 Task: Find a house in Tanauan, Philippines for 2 guests, with 1 bedroom, 1 bed, 1 bathroom, a dedicated workspace, and a price range of ₹8000 to ₹16000.
Action: Mouse moved to (435, 94)
Screenshot: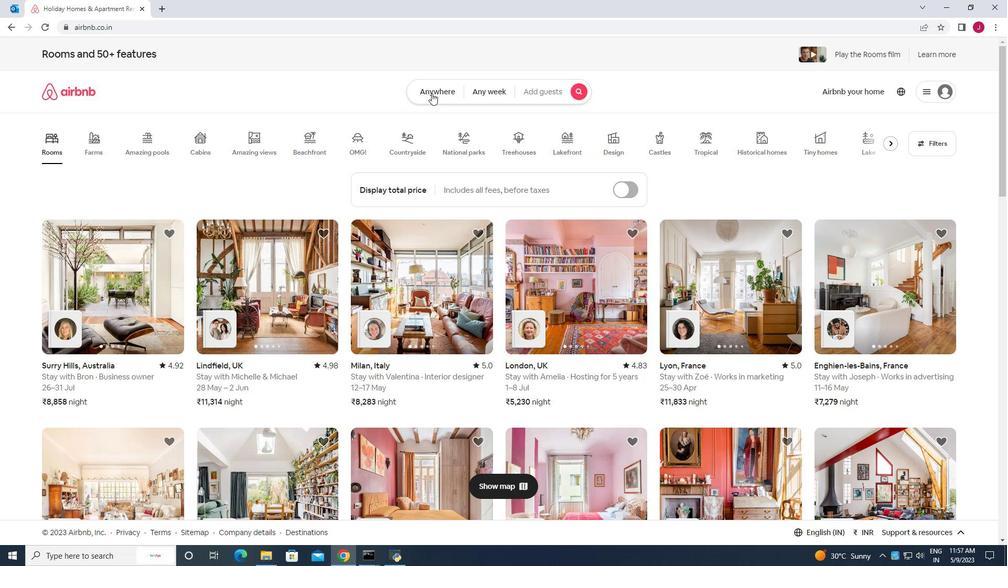 
Action: Mouse pressed left at (435, 94)
Screenshot: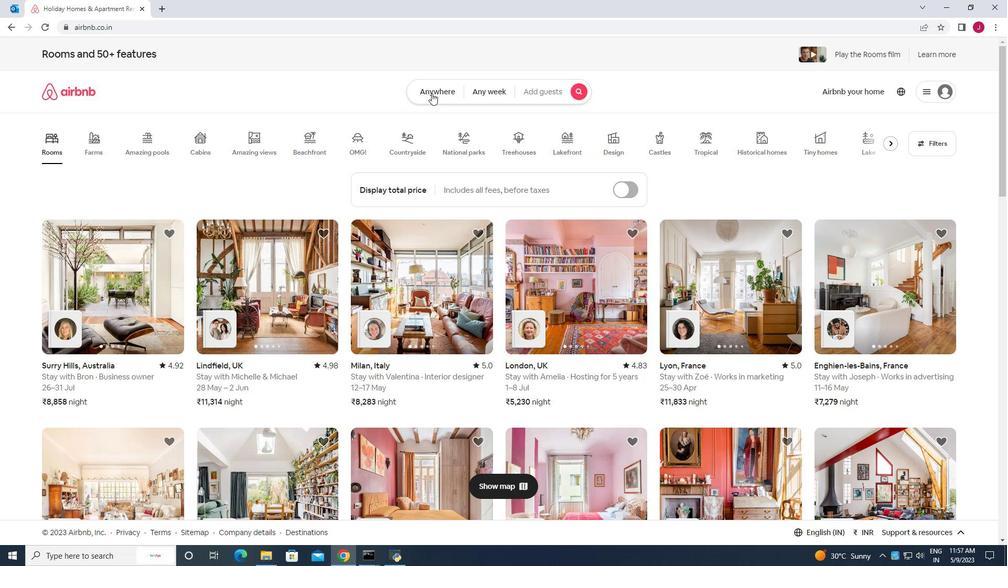 
Action: Mouse moved to (323, 136)
Screenshot: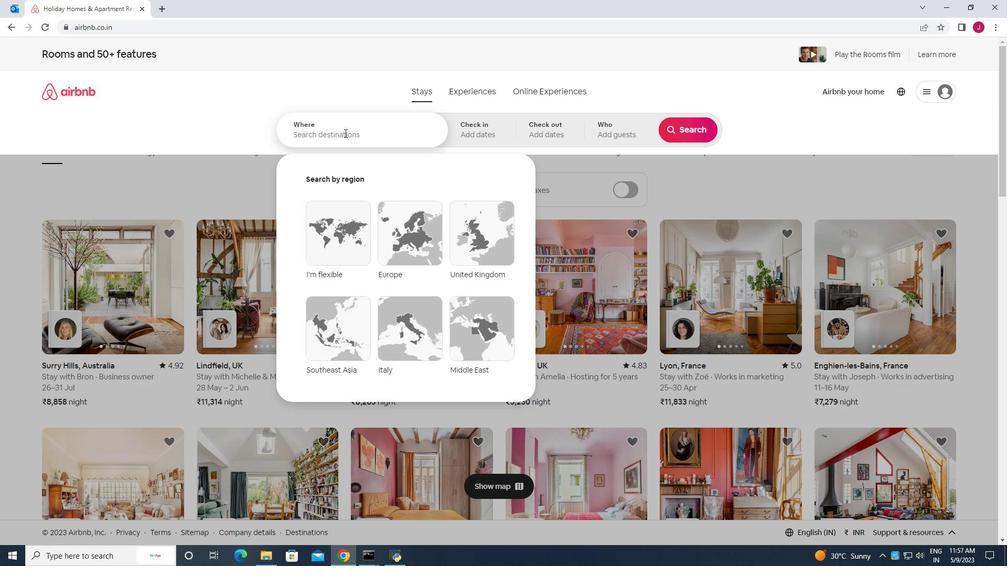 
Action: Mouse pressed left at (323, 136)
Screenshot: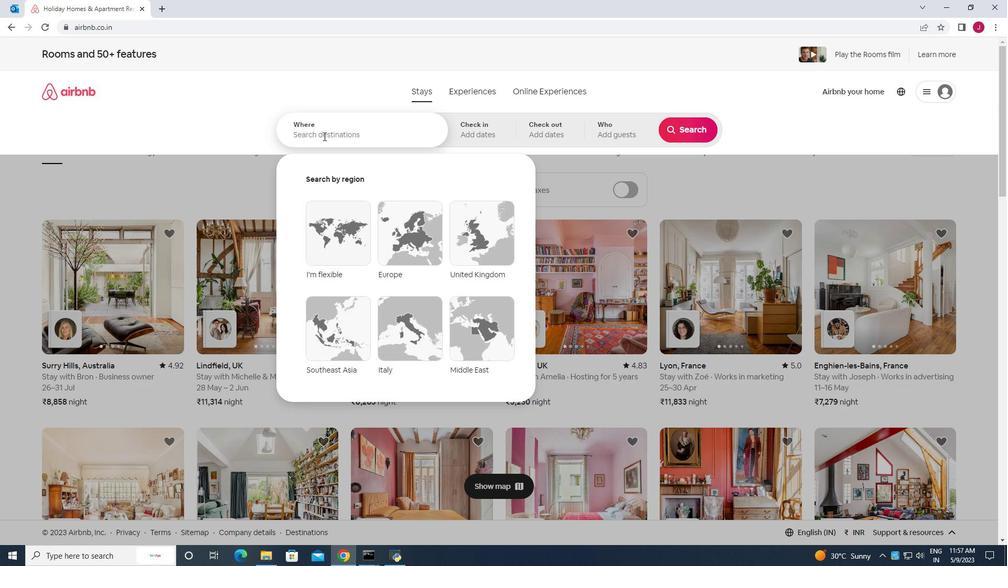 
Action: Key pressed tanauan<Key.space>philippines<Key.enter>
Screenshot: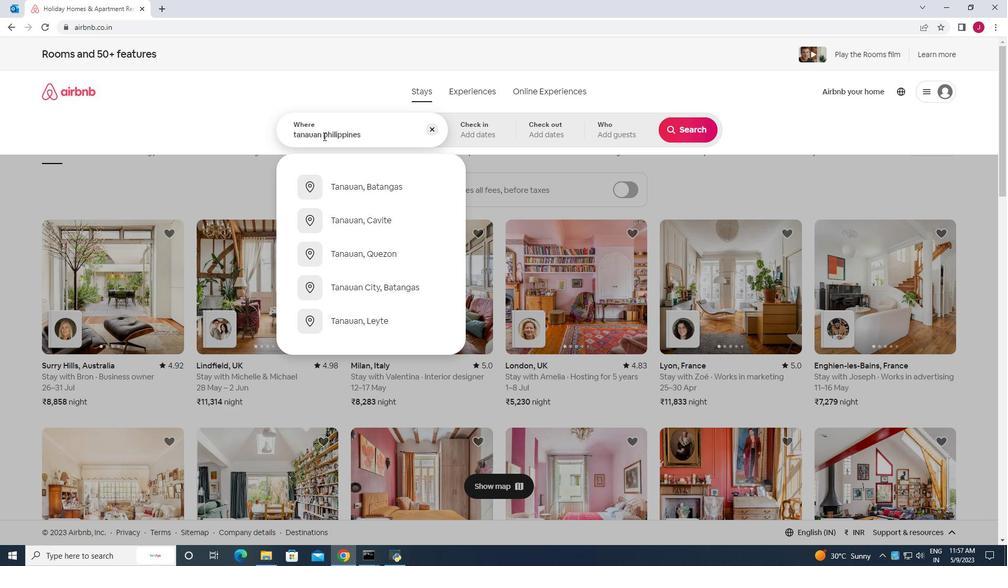 
Action: Mouse moved to (530, 282)
Screenshot: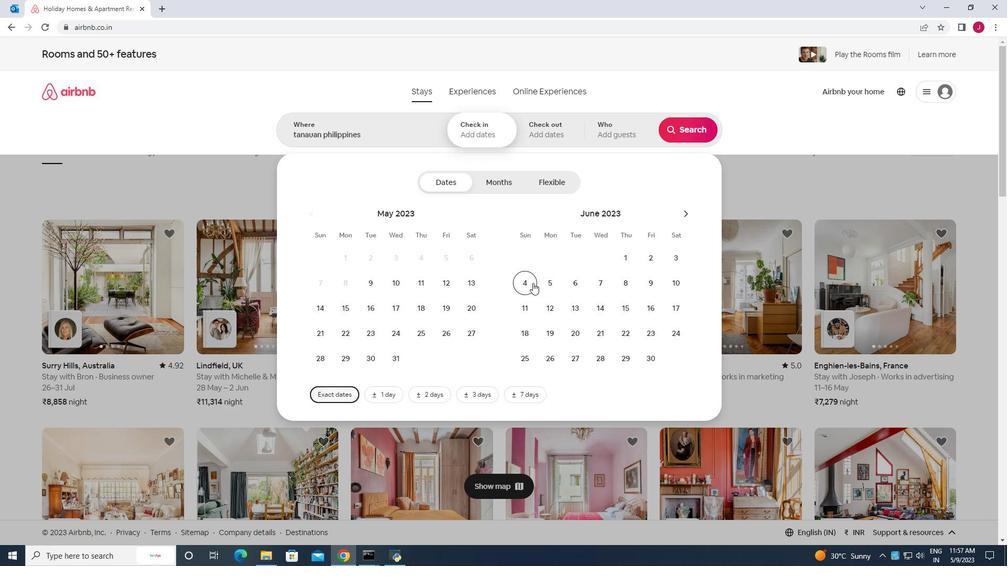 
Action: Mouse pressed left at (530, 282)
Screenshot: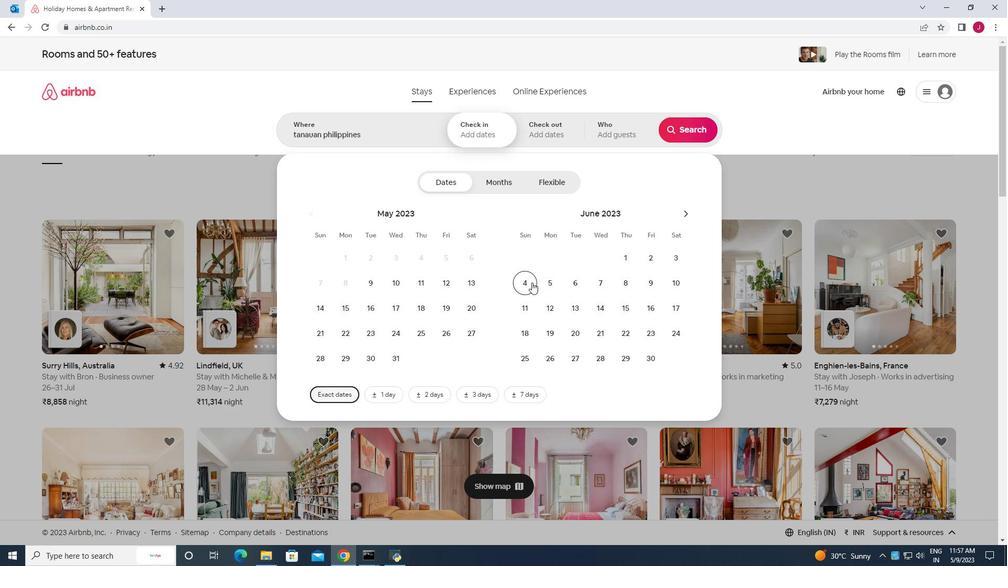 
Action: Mouse moved to (627, 284)
Screenshot: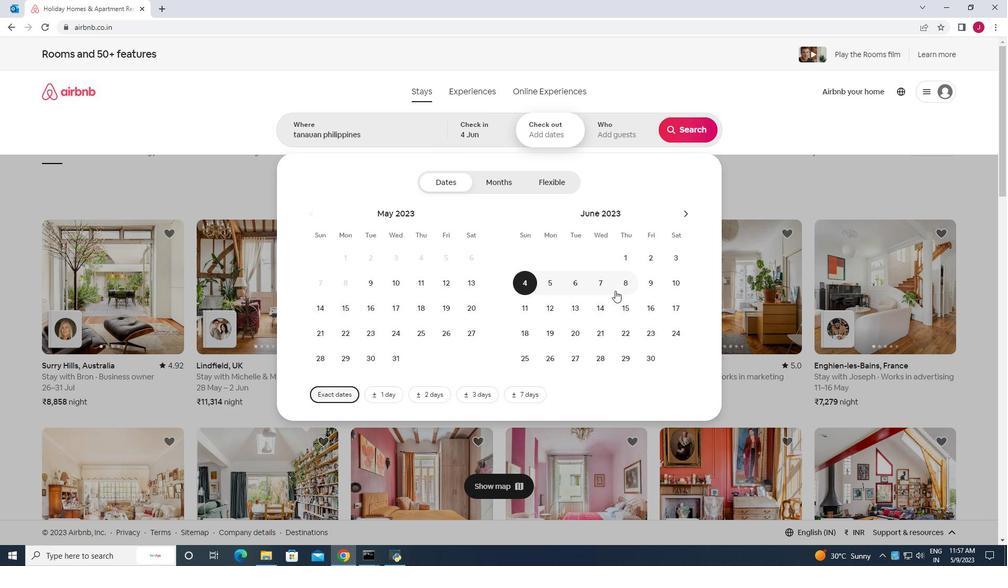 
Action: Mouse pressed left at (627, 284)
Screenshot: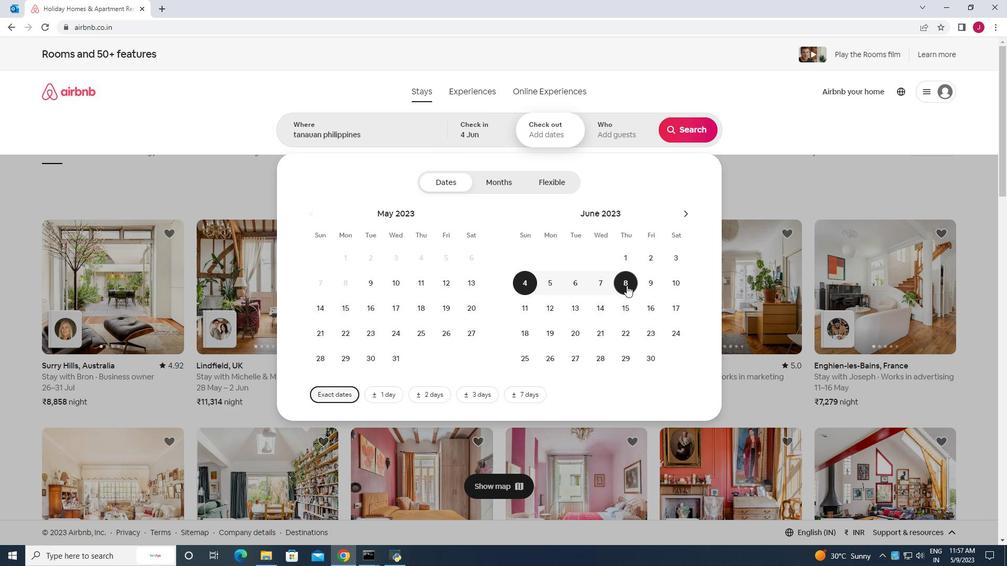 
Action: Mouse moved to (609, 136)
Screenshot: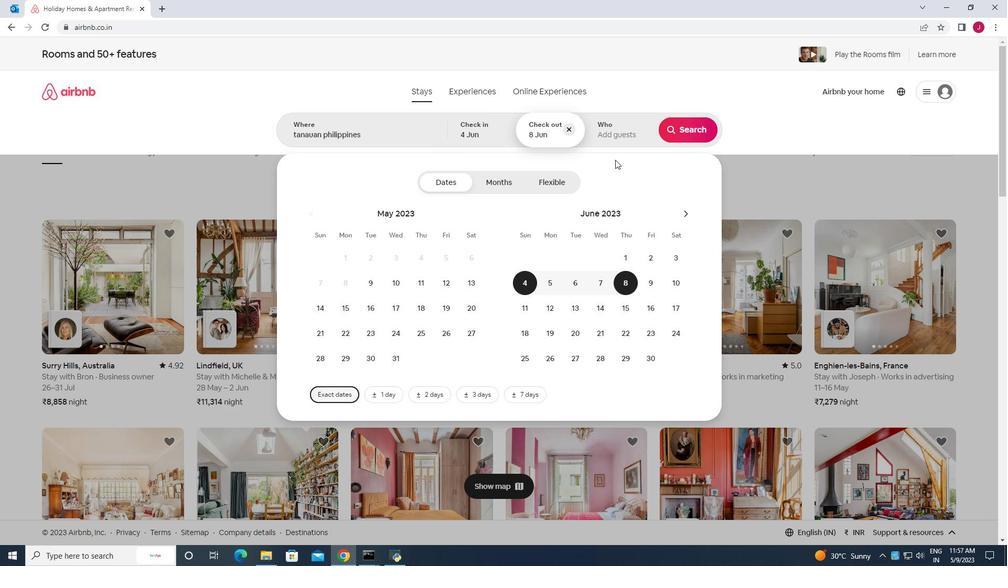 
Action: Mouse pressed left at (609, 136)
Screenshot: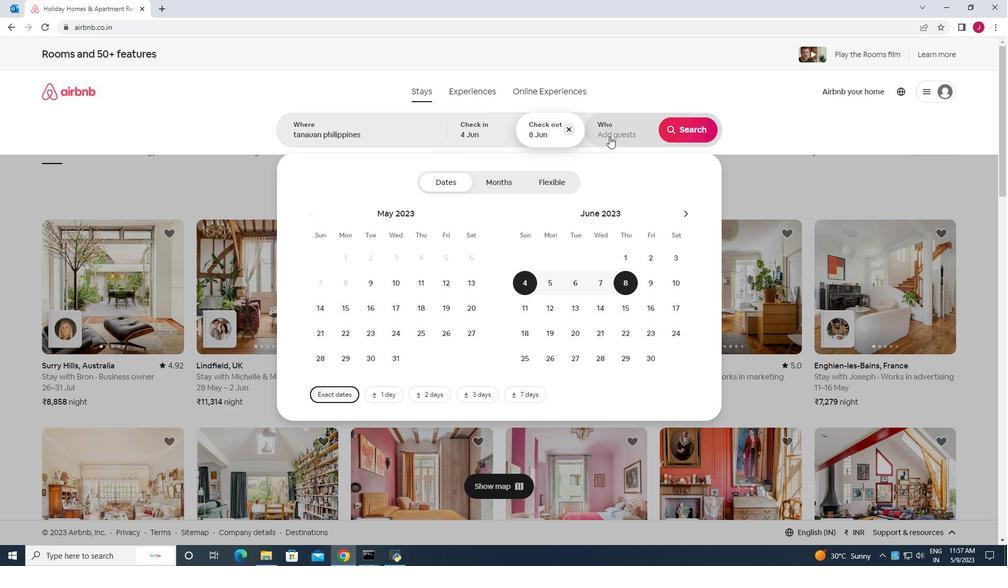 
Action: Mouse moved to (696, 184)
Screenshot: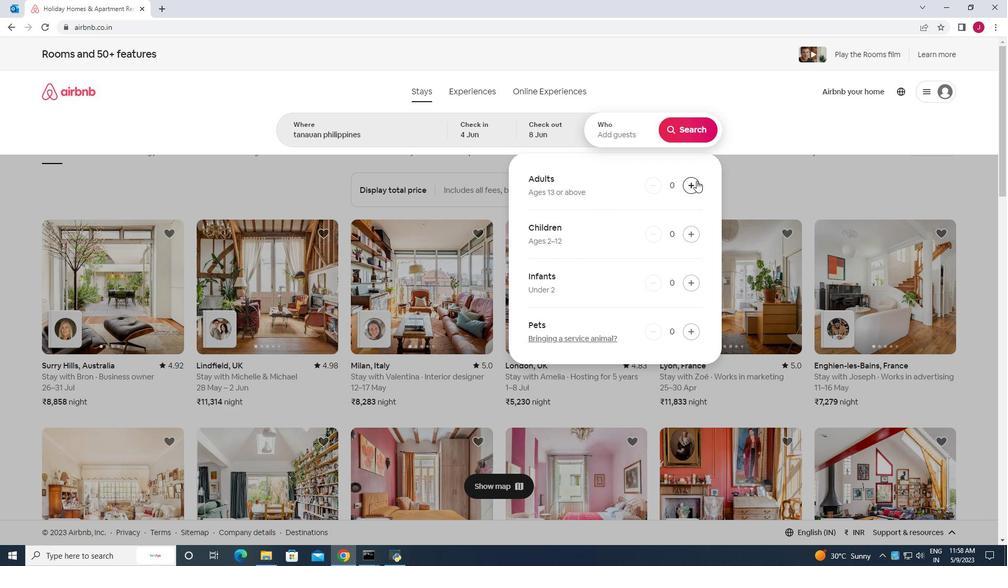 
Action: Mouse pressed left at (696, 184)
Screenshot: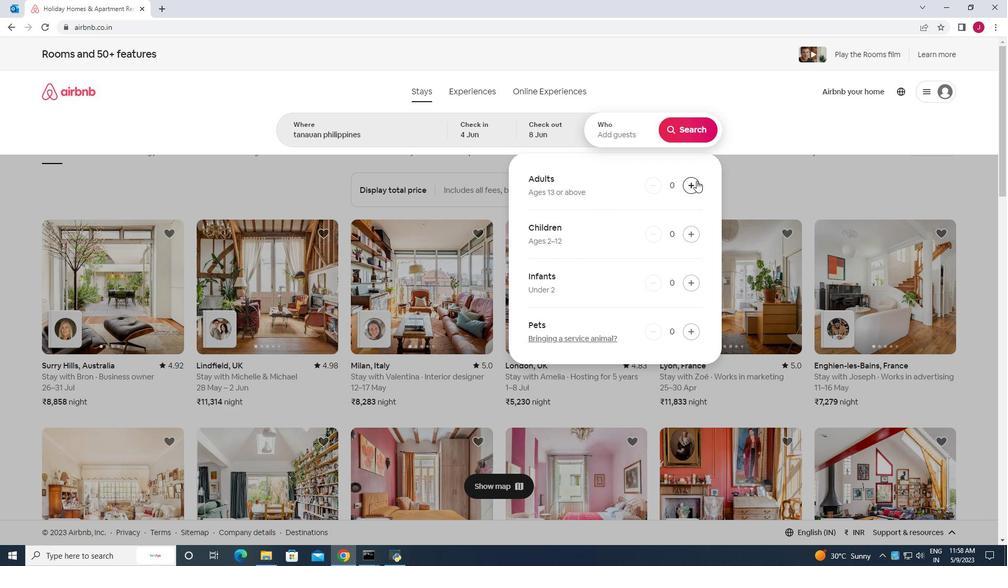 
Action: Mouse pressed left at (696, 184)
Screenshot: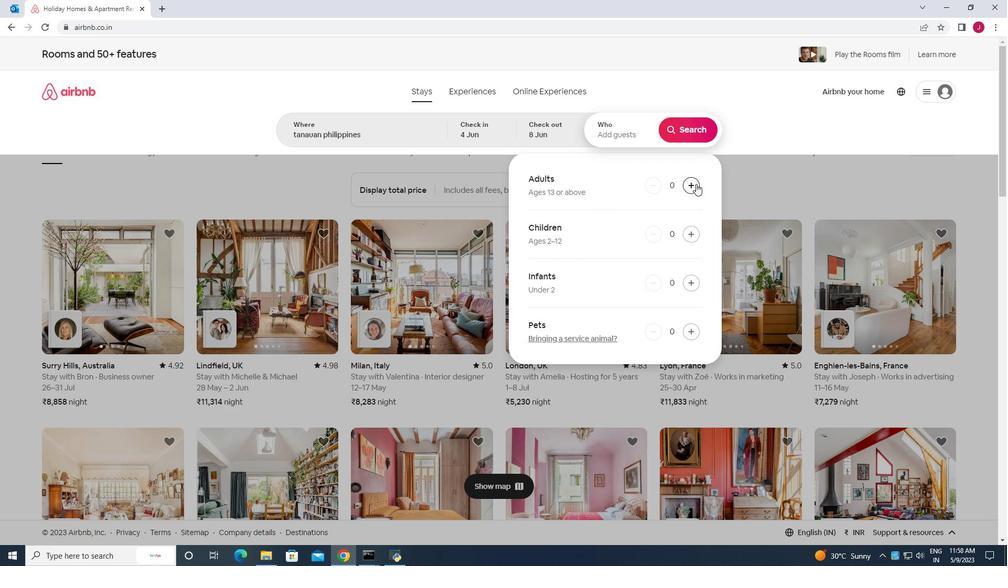 
Action: Mouse moved to (689, 132)
Screenshot: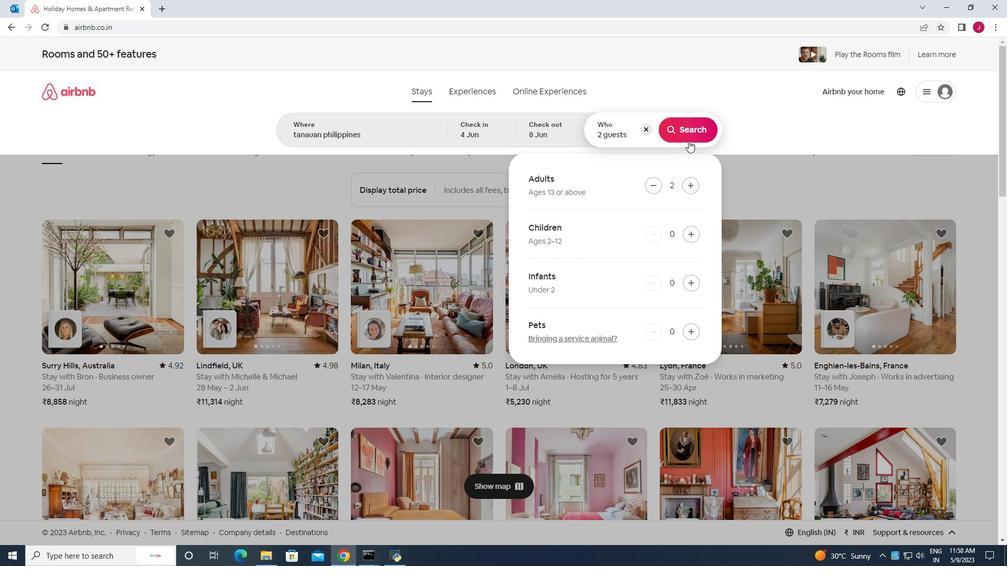 
Action: Mouse pressed left at (689, 132)
Screenshot: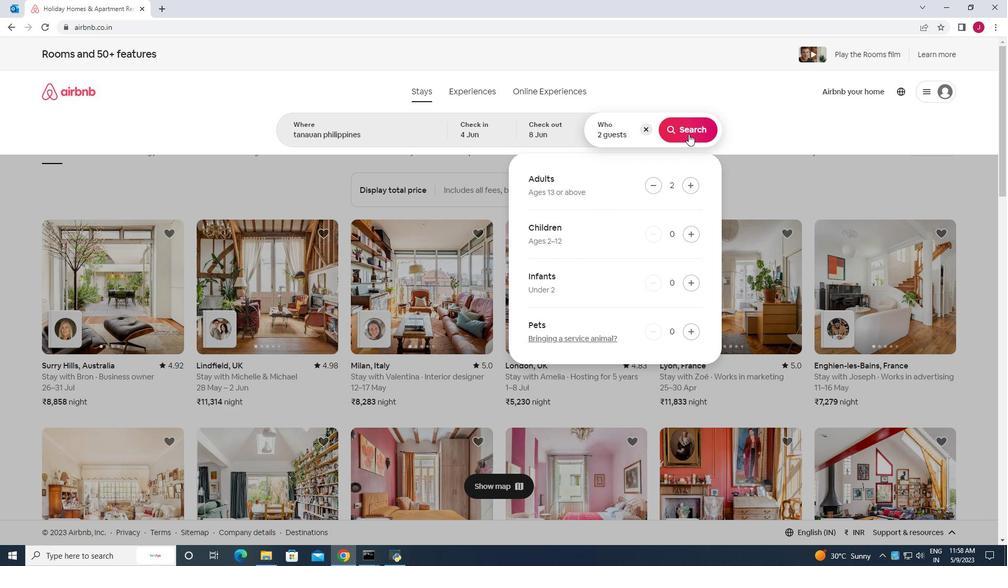 
Action: Mouse moved to (967, 99)
Screenshot: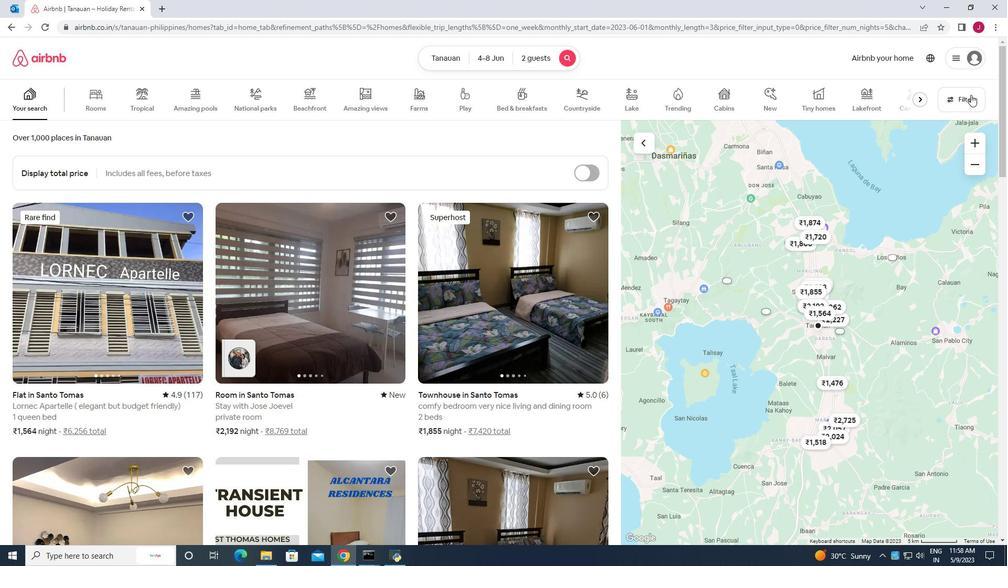 
Action: Mouse pressed left at (967, 99)
Screenshot: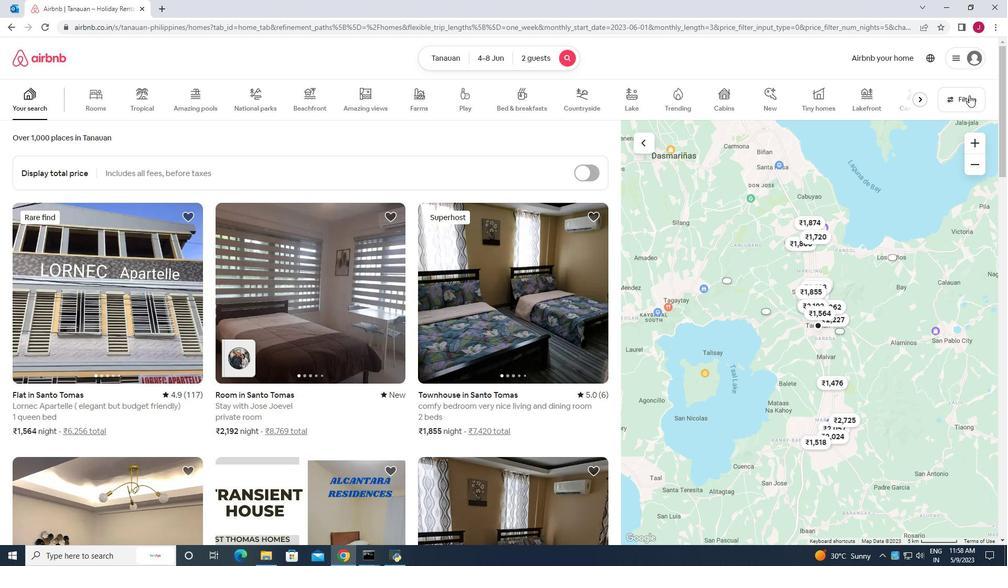 
Action: Mouse moved to (368, 359)
Screenshot: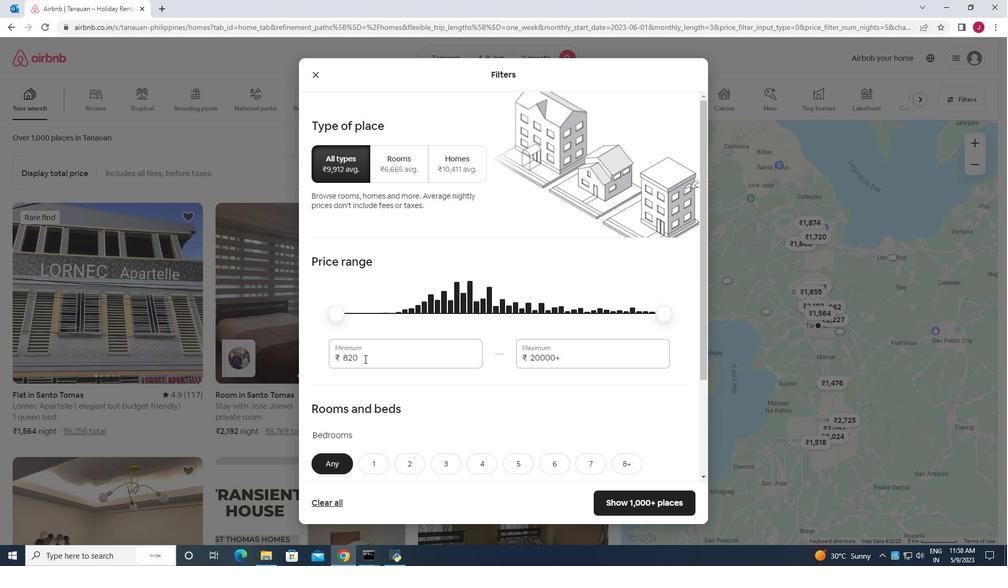 
Action: Mouse pressed left at (368, 359)
Screenshot: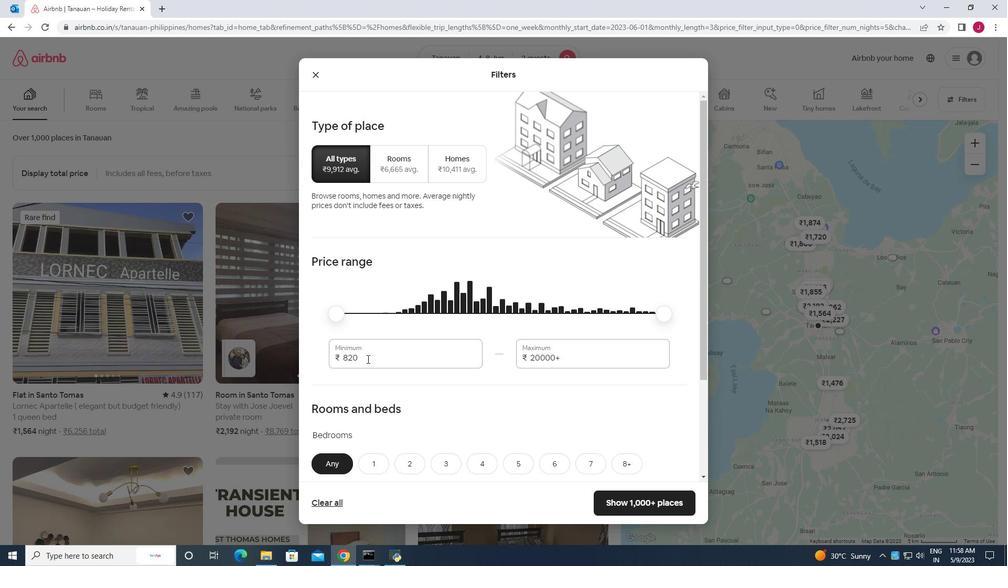 
Action: Mouse moved to (369, 359)
Screenshot: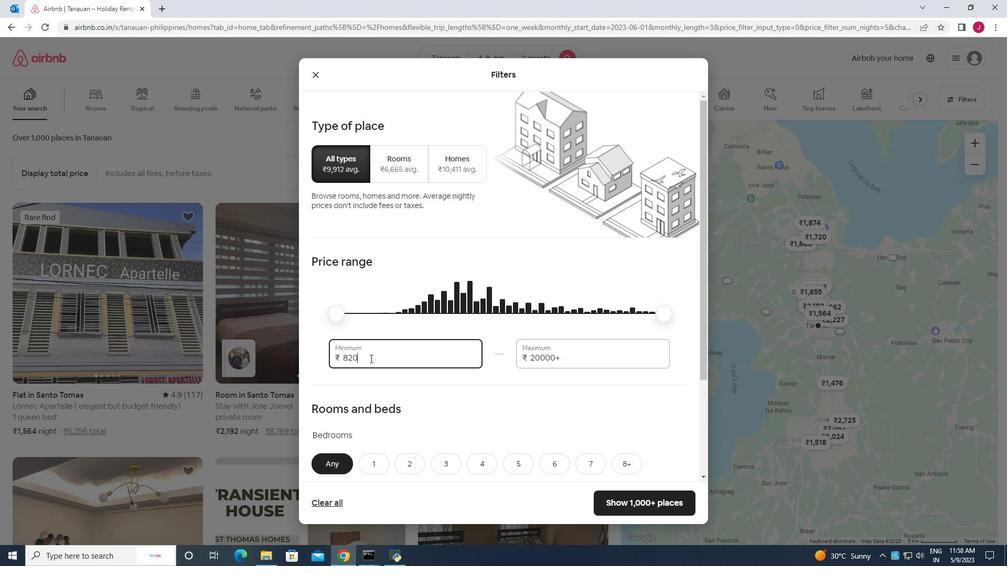 
Action: Key pressed <Key.backspace><Key.backspace>0000<Key.backspace>
Screenshot: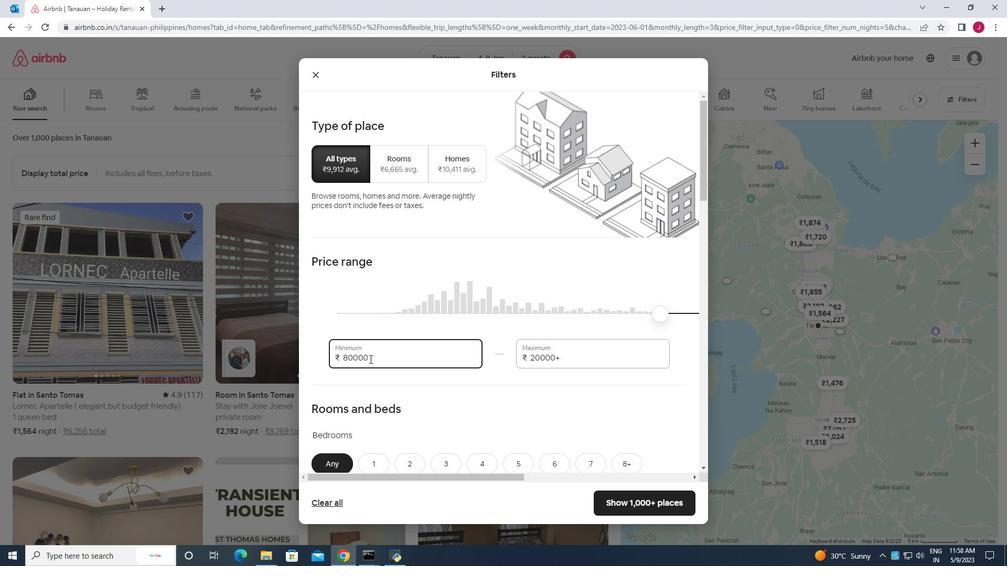 
Action: Mouse moved to (573, 357)
Screenshot: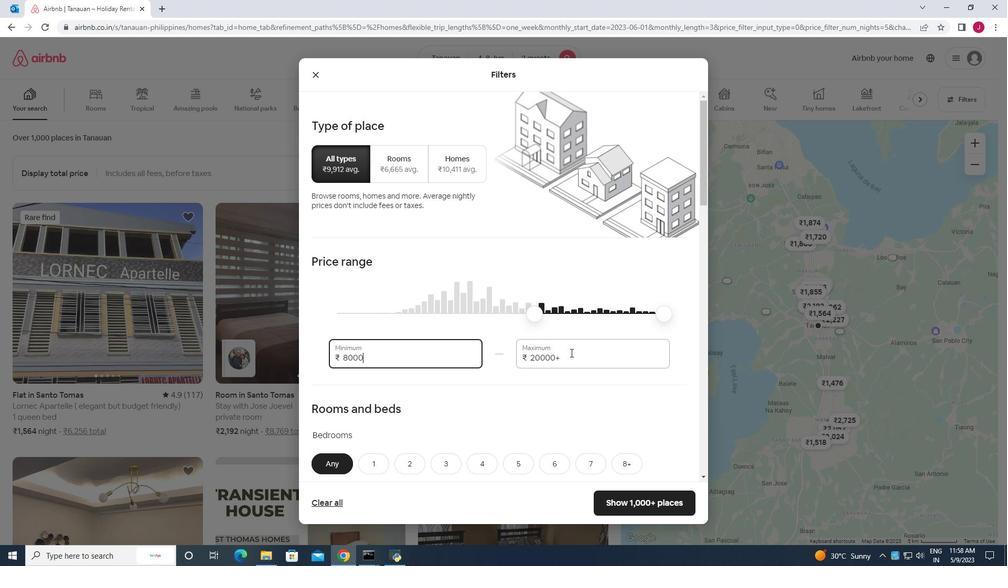 
Action: Mouse pressed left at (573, 357)
Screenshot: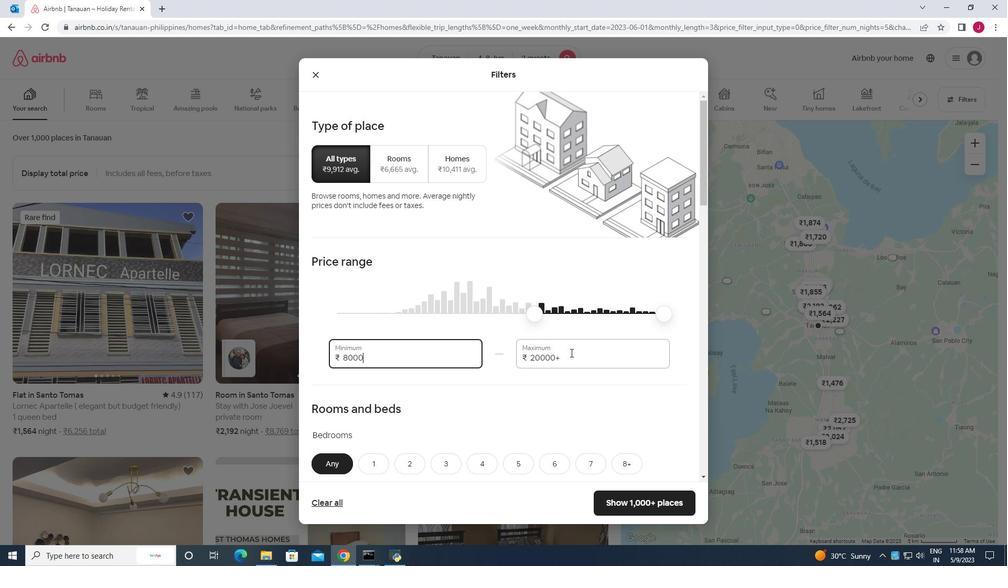 
Action: Mouse moved to (574, 358)
Screenshot: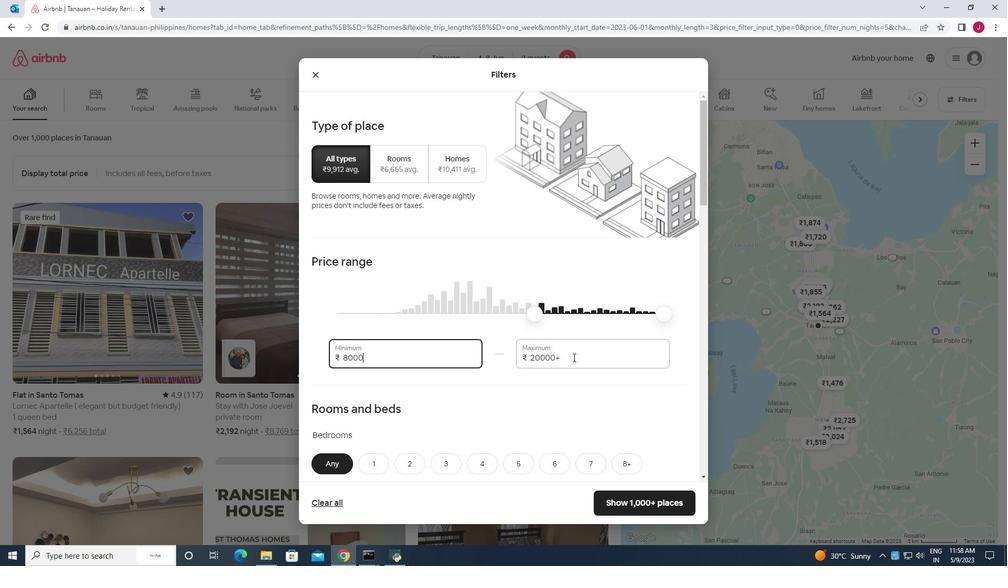 
Action: Key pressed <Key.backspace><Key.backspace><Key.backspace><Key.backspace><Key.backspace><Key.backspace><Key.backspace><Key.backspace><Key.backspace><Key.backspace><Key.backspace><Key.backspace><Key.backspace><Key.backspace><Key.backspace><Key.backspace><Key.backspace><Key.backspace><Key.backspace><Key.backspace><Key.backspace>16000
Screenshot: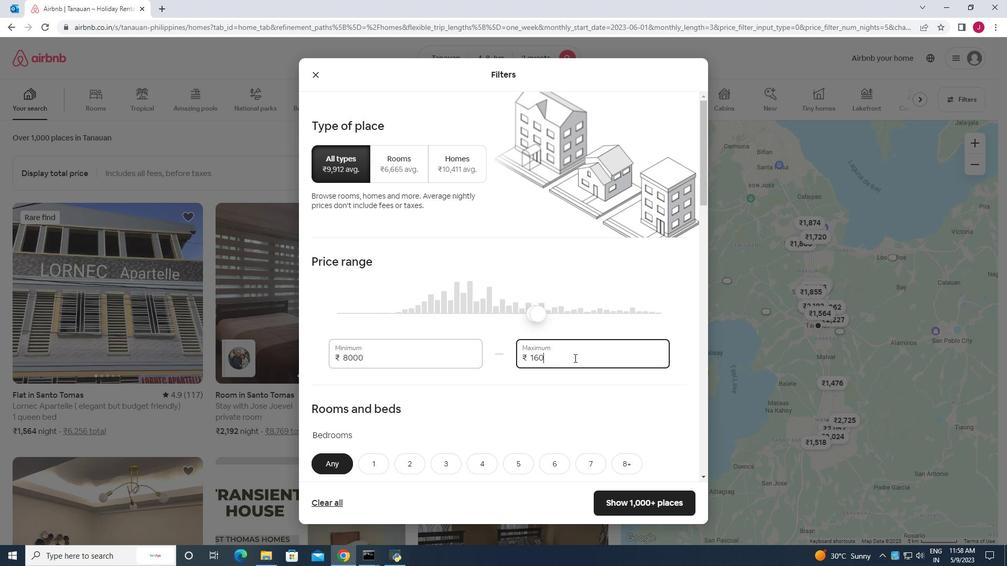 
Action: Mouse moved to (515, 414)
Screenshot: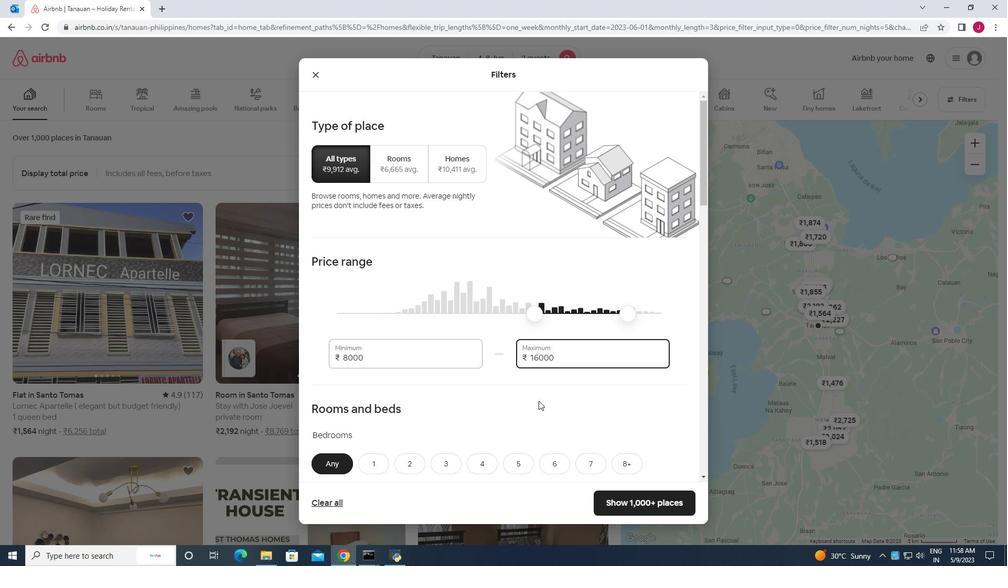 
Action: Mouse scrolled (515, 413) with delta (0, 0)
Screenshot: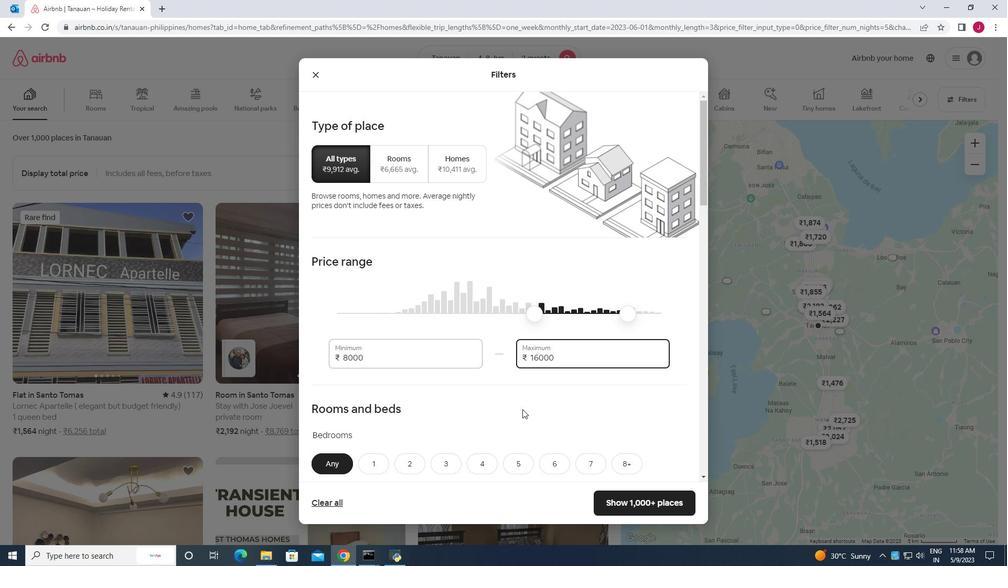 
Action: Mouse moved to (514, 414)
Screenshot: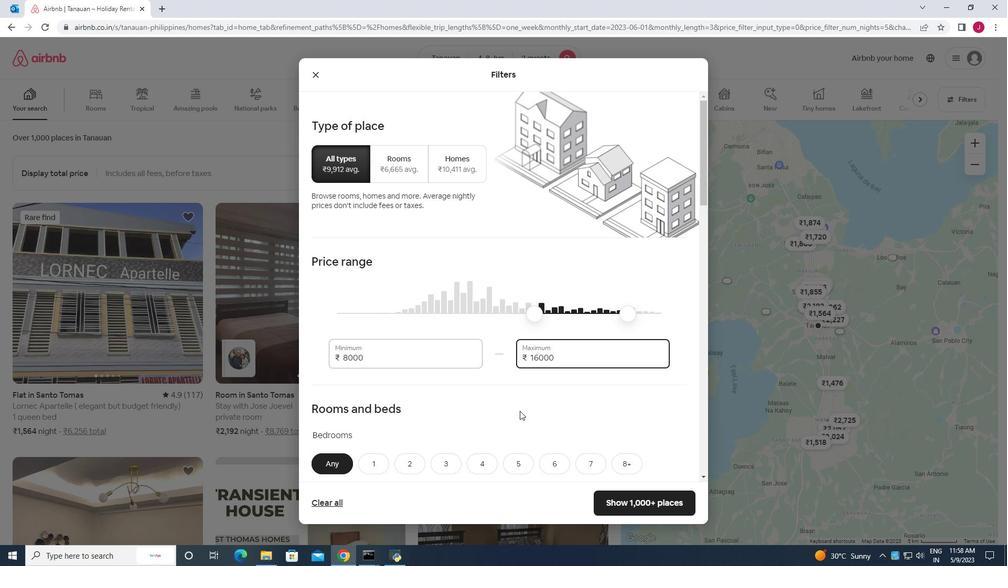 
Action: Mouse scrolled (514, 413) with delta (0, 0)
Screenshot: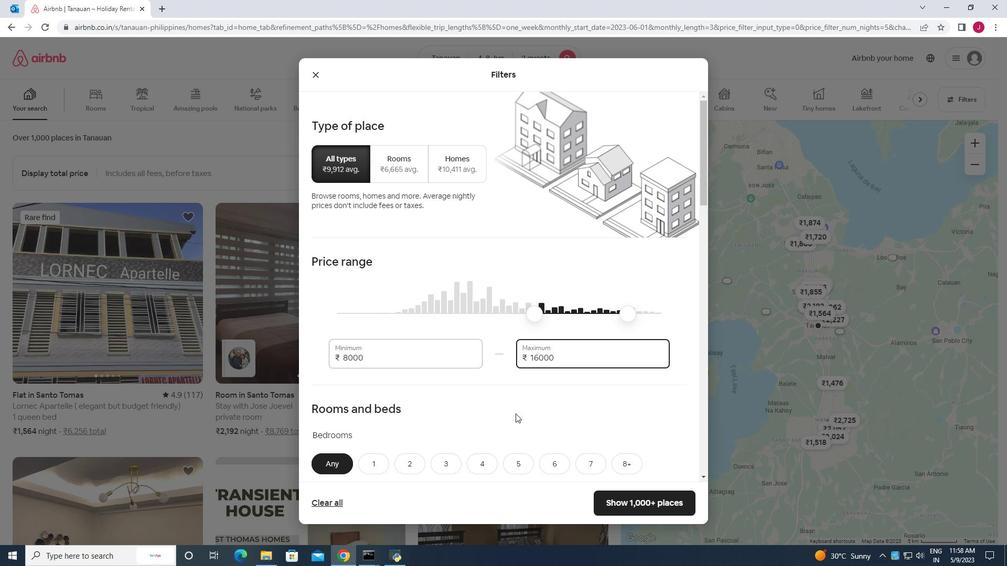 
Action: Mouse moved to (514, 413)
Screenshot: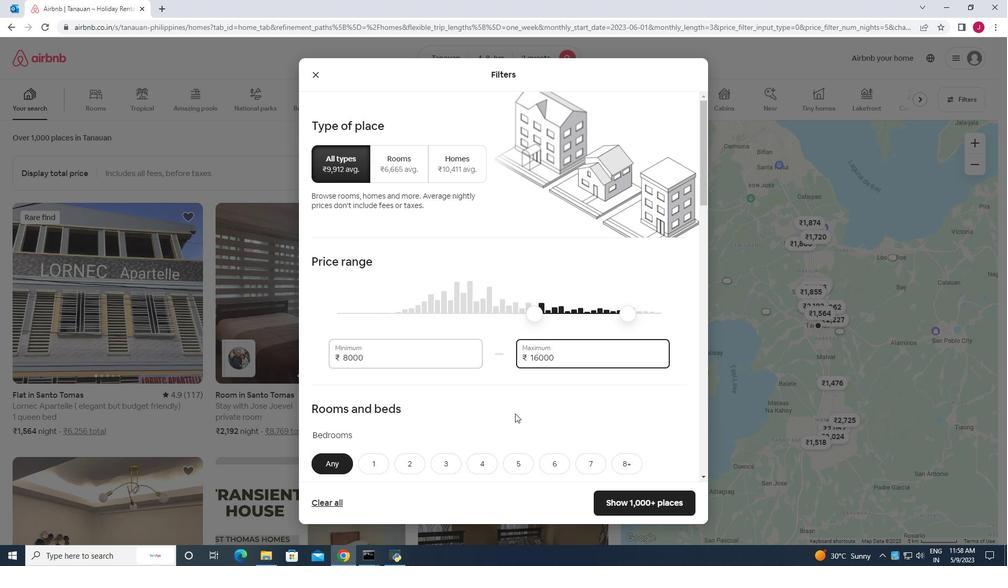 
Action: Mouse scrolled (514, 413) with delta (0, 0)
Screenshot: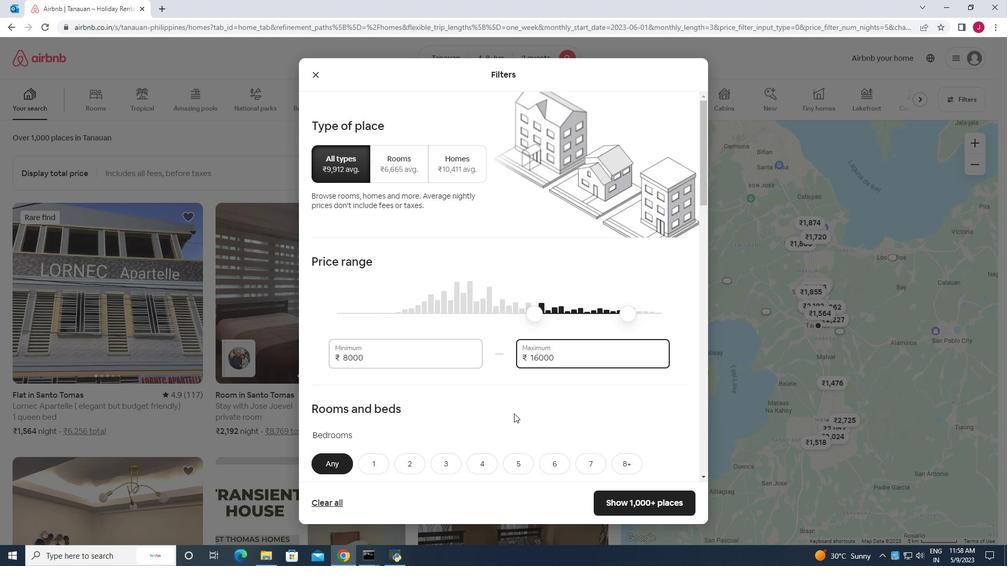 
Action: Mouse moved to (377, 308)
Screenshot: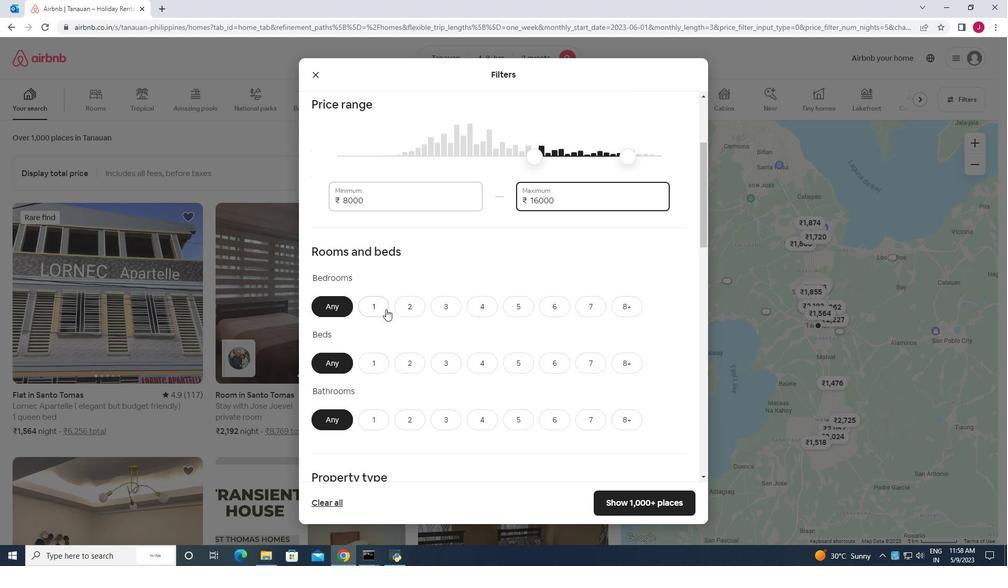 
Action: Mouse pressed left at (377, 308)
Screenshot: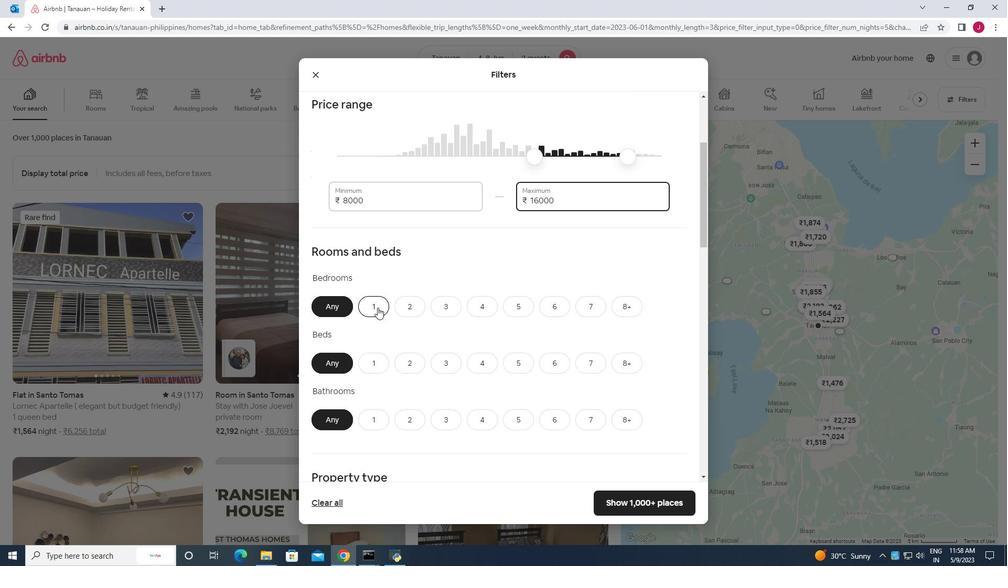 
Action: Mouse moved to (375, 364)
Screenshot: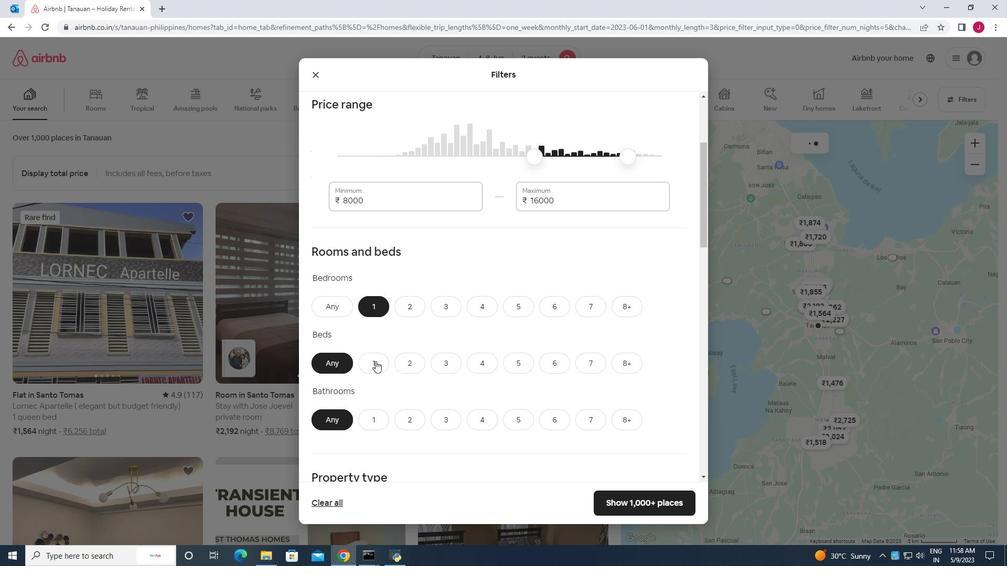 
Action: Mouse pressed left at (375, 364)
Screenshot: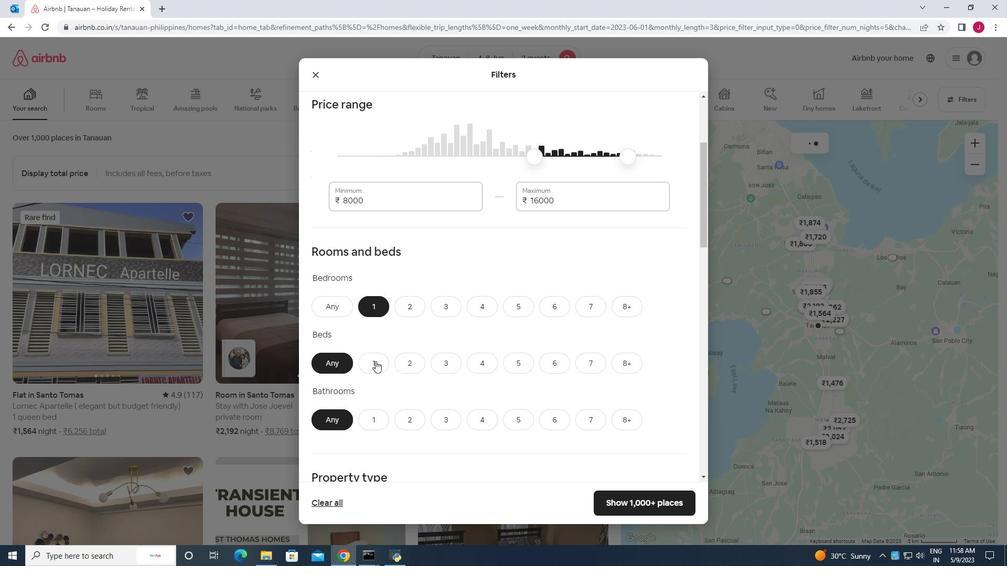 
Action: Mouse moved to (375, 417)
Screenshot: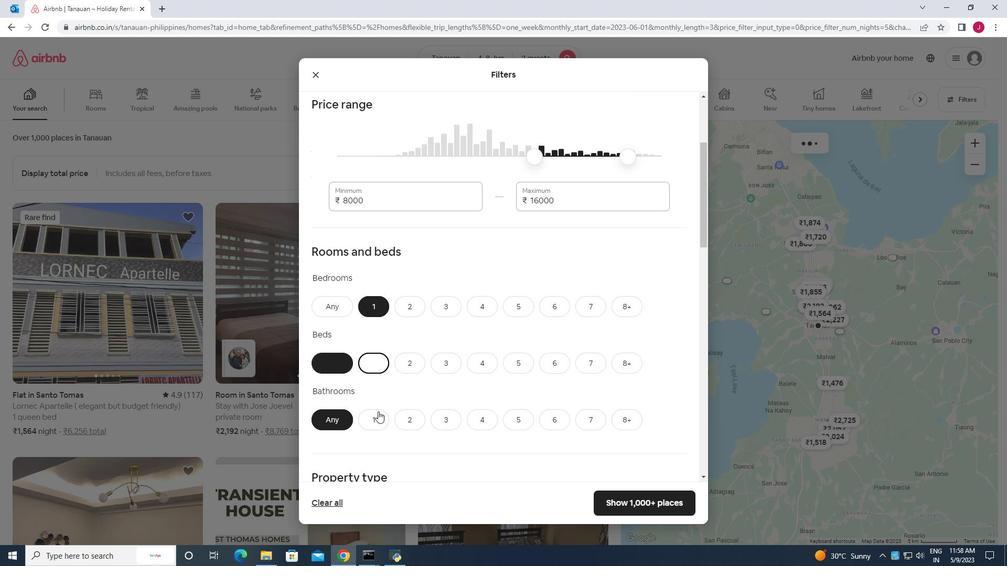 
Action: Mouse pressed left at (375, 417)
Screenshot: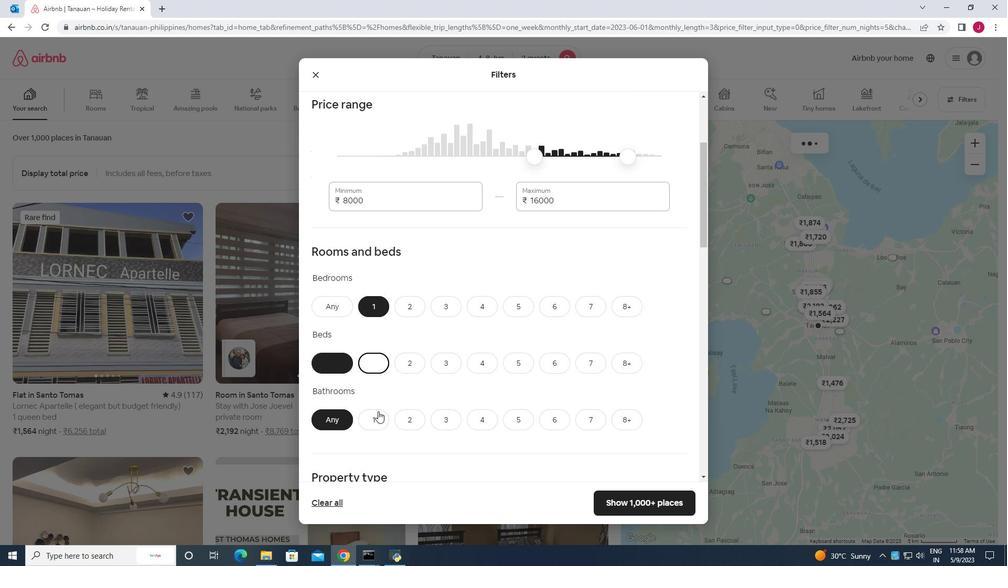 
Action: Mouse moved to (408, 389)
Screenshot: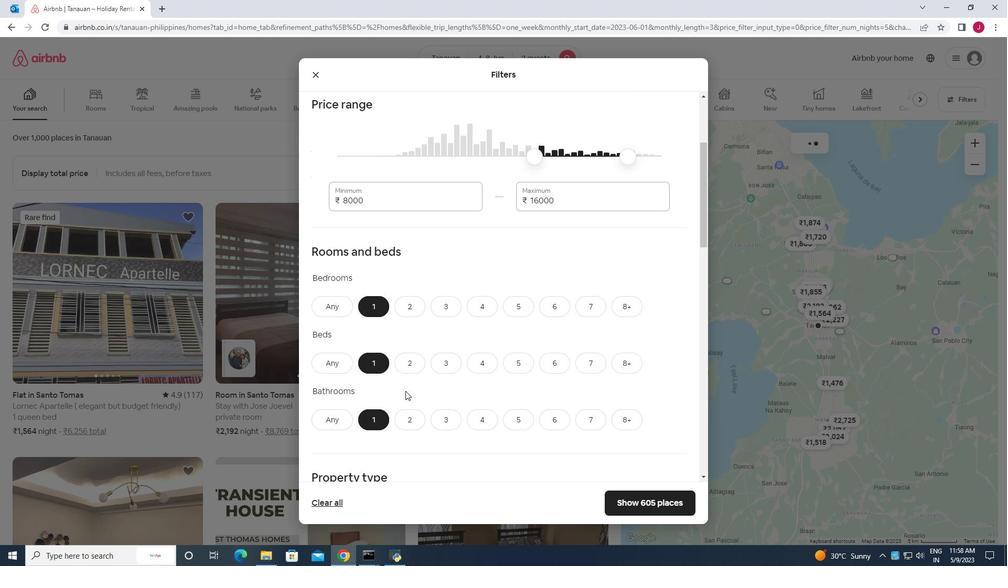
Action: Mouse scrolled (408, 390) with delta (0, 0)
Screenshot: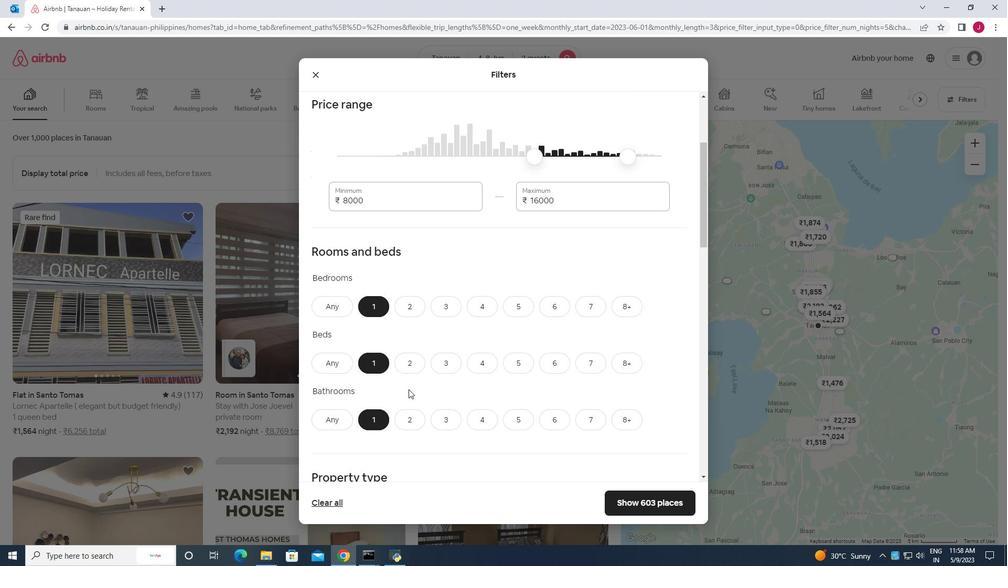 
Action: Mouse scrolled (408, 389) with delta (0, 0)
Screenshot: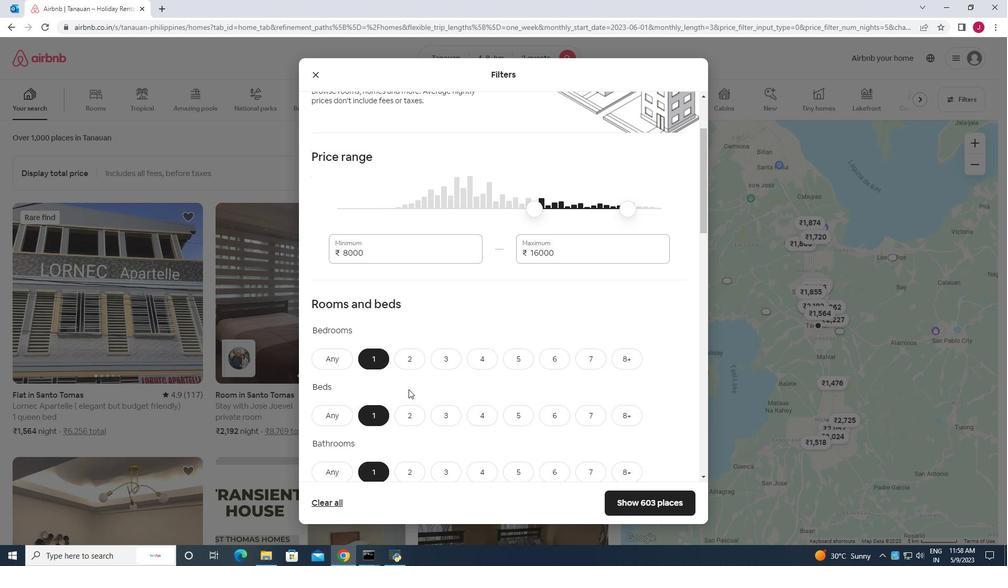 
Action: Mouse moved to (420, 386)
Screenshot: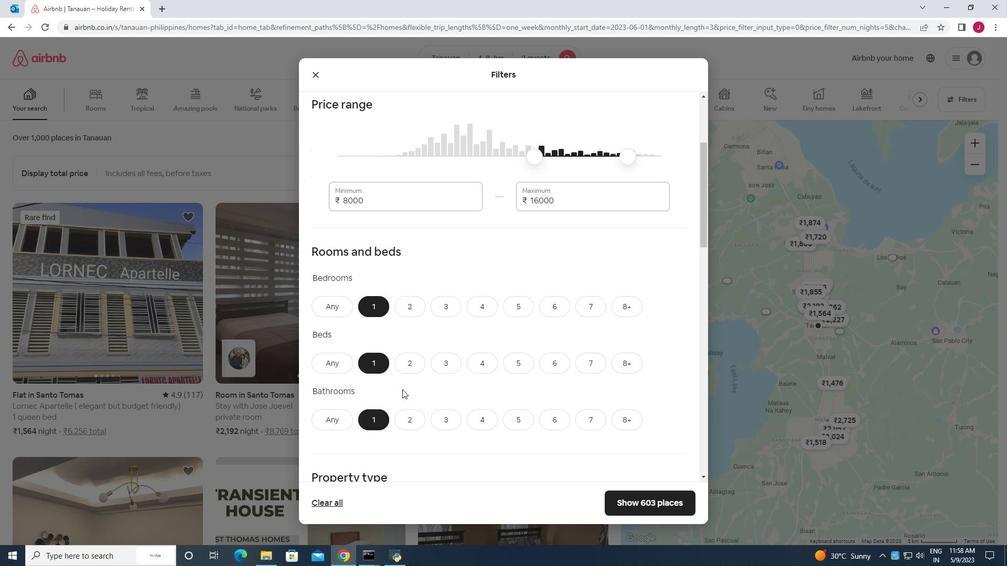 
Action: Mouse scrolled (420, 385) with delta (0, 0)
Screenshot: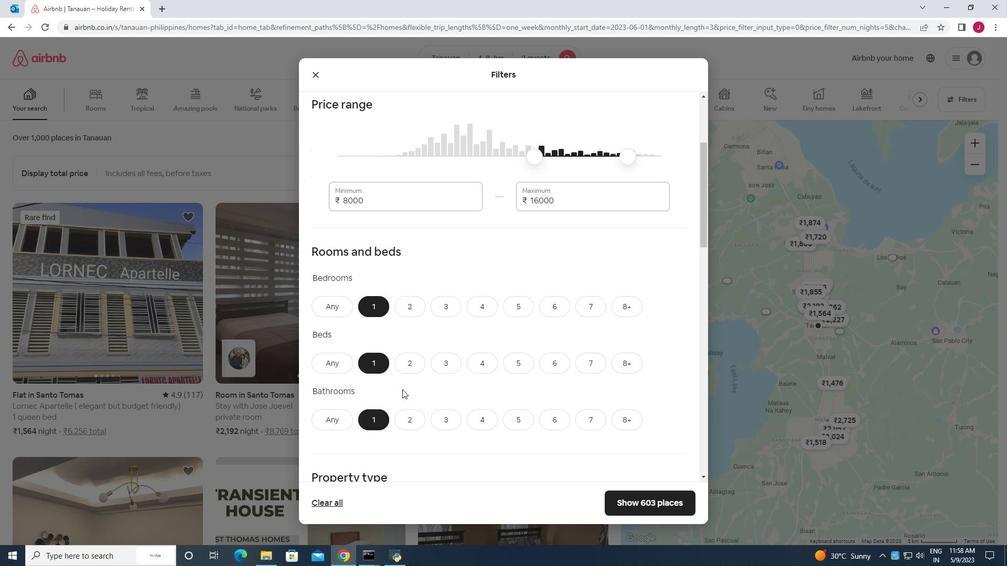 
Action: Mouse moved to (423, 385)
Screenshot: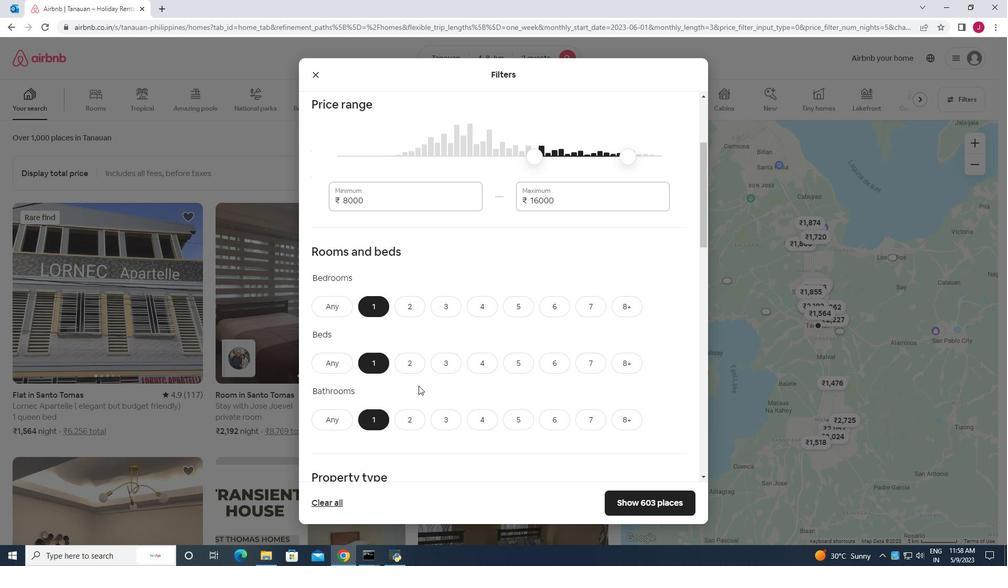 
Action: Mouse scrolled (423, 384) with delta (0, 0)
Screenshot: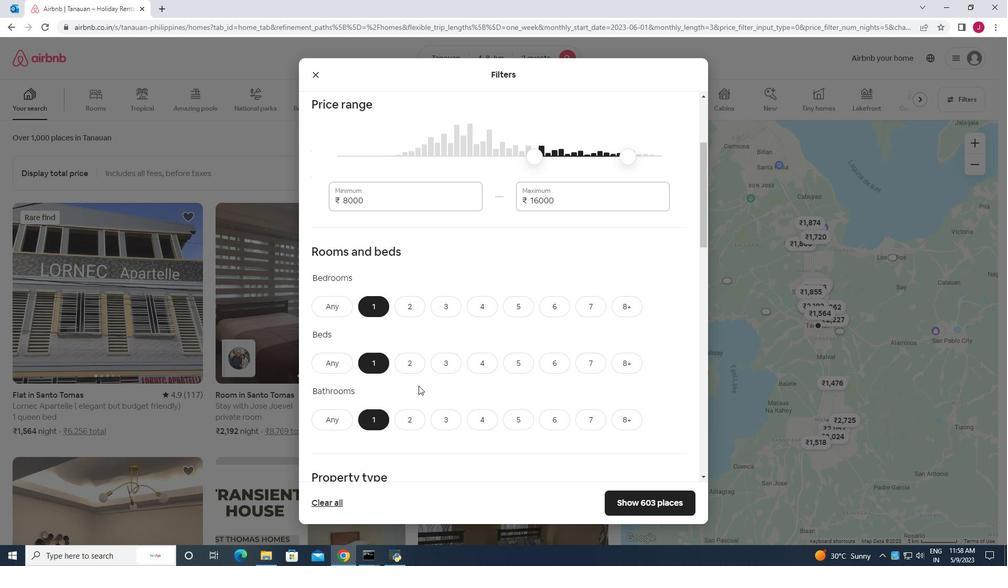
Action: Mouse moved to (459, 366)
Screenshot: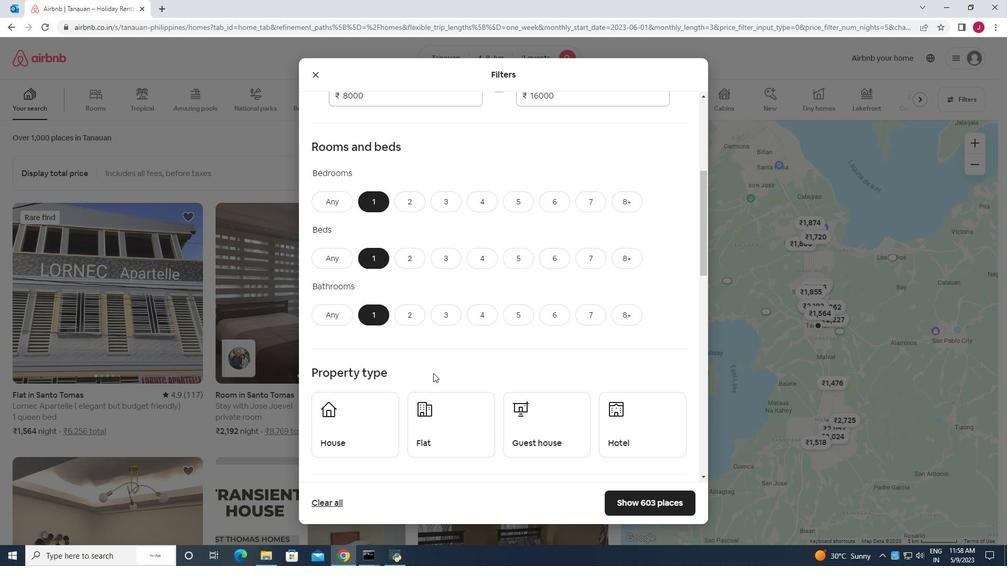 
Action: Mouse scrolled (459, 365) with delta (0, 0)
Screenshot: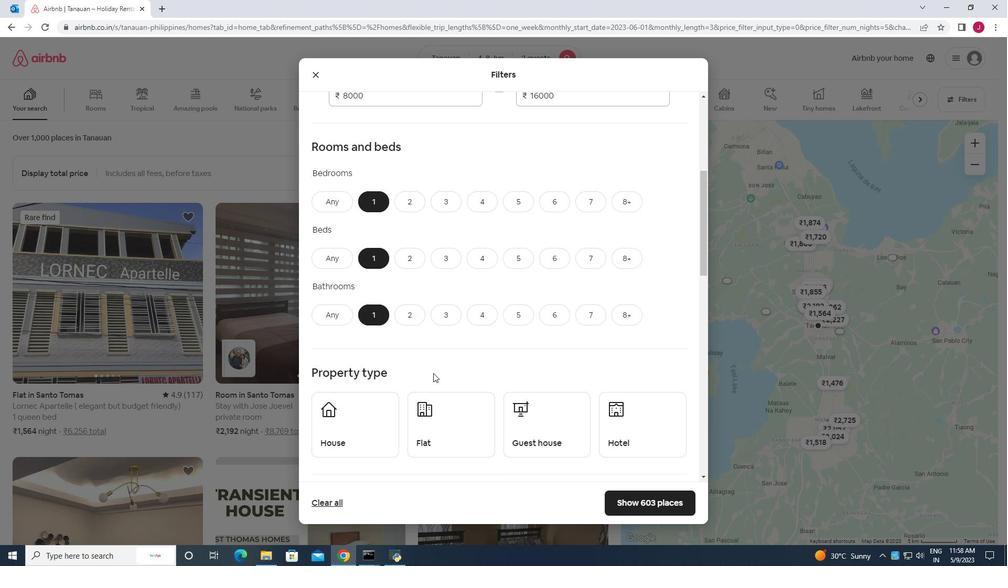 
Action: Mouse moved to (459, 366)
Screenshot: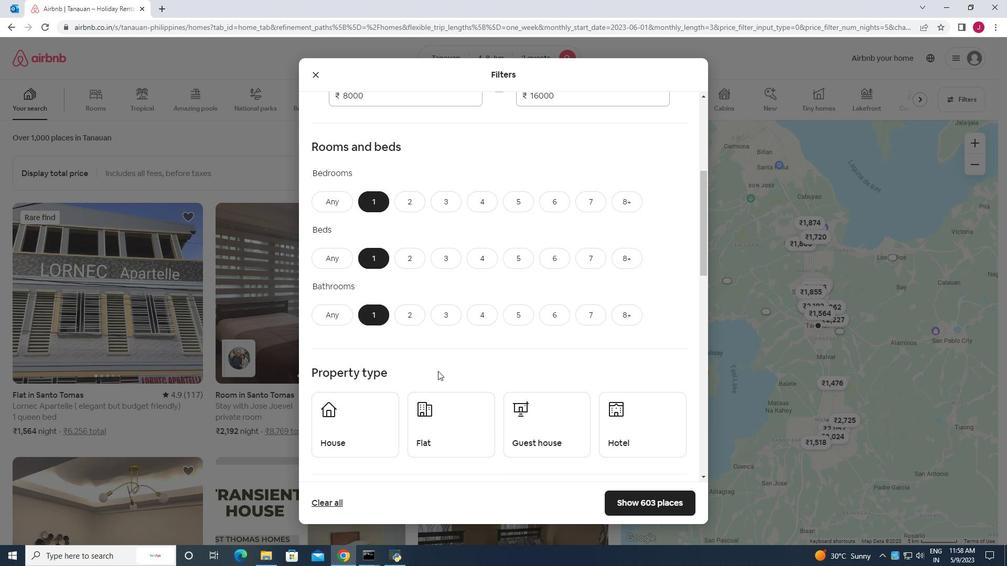 
Action: Mouse scrolled (459, 365) with delta (0, 0)
Screenshot: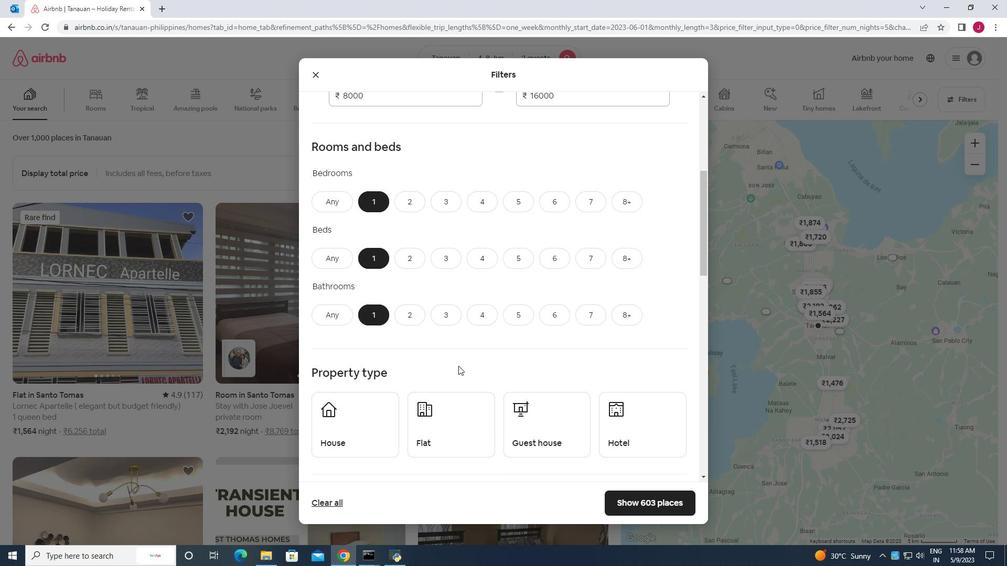 
Action: Mouse moved to (359, 327)
Screenshot: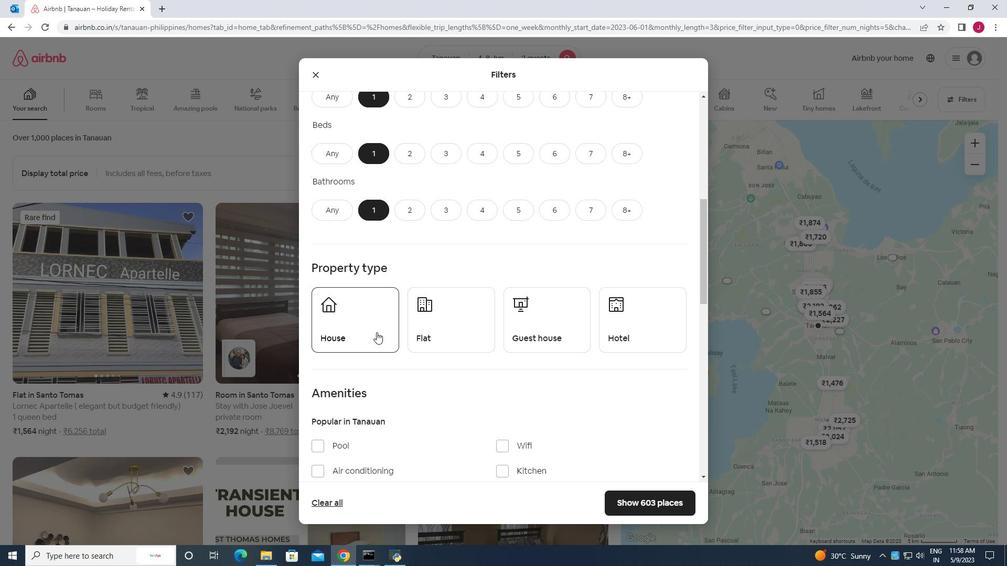 
Action: Mouse pressed left at (359, 327)
Screenshot: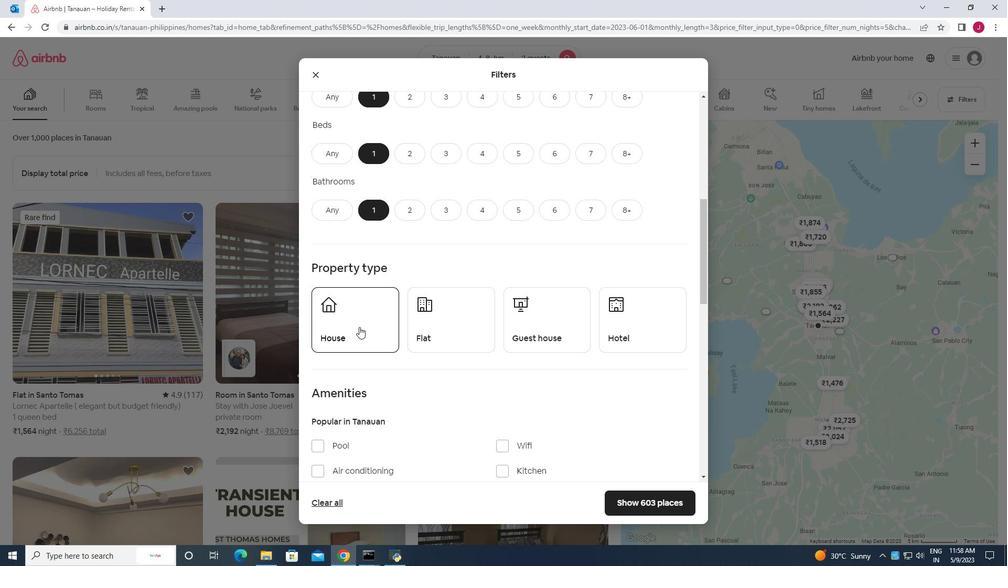 
Action: Mouse moved to (473, 333)
Screenshot: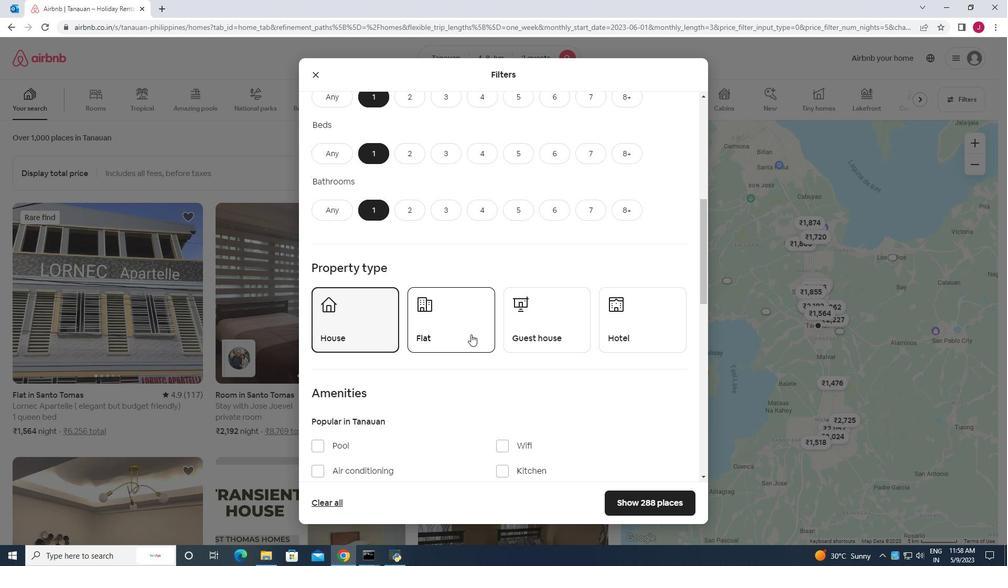
Action: Mouse pressed left at (473, 333)
Screenshot: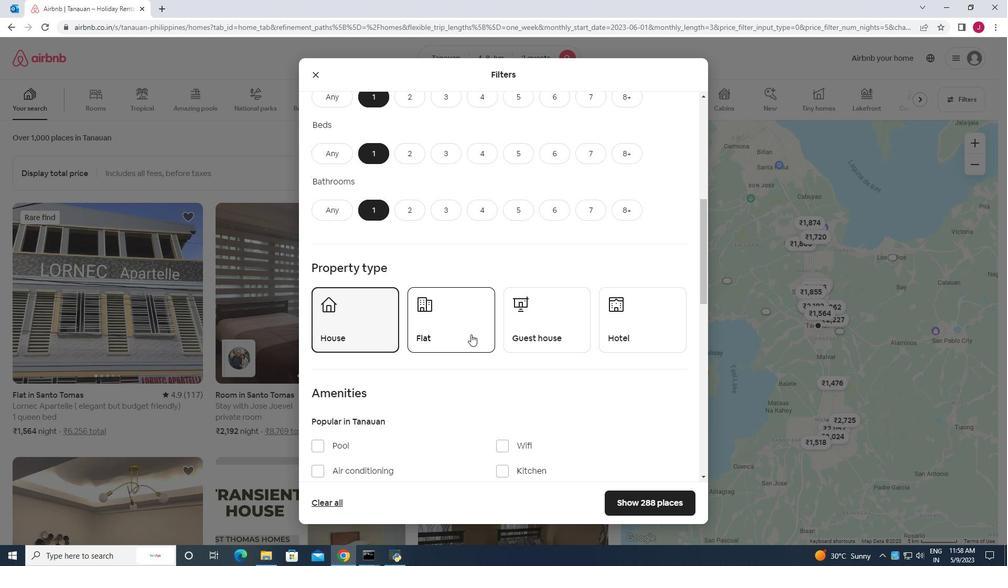
Action: Mouse moved to (546, 325)
Screenshot: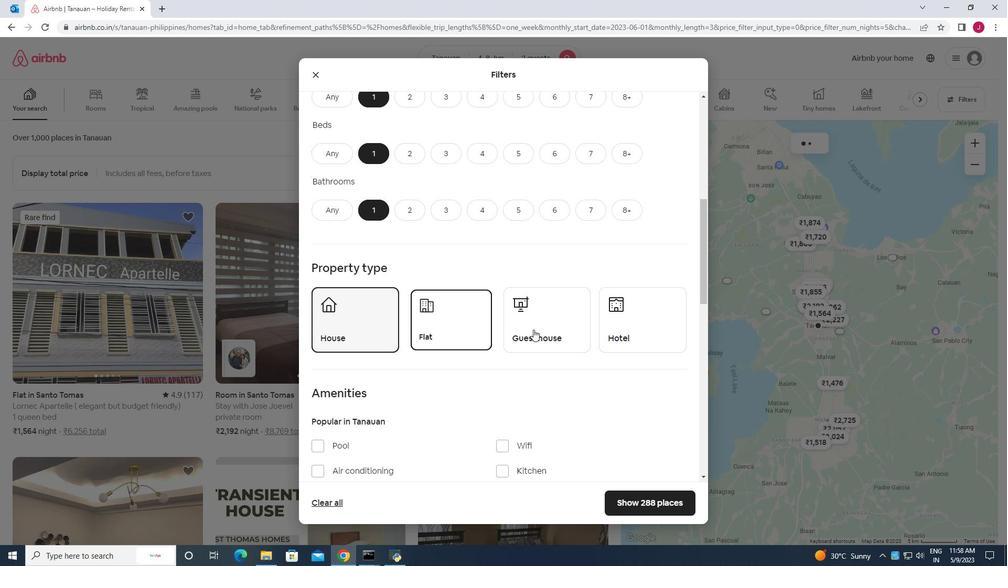 
Action: Mouse pressed left at (546, 325)
Screenshot: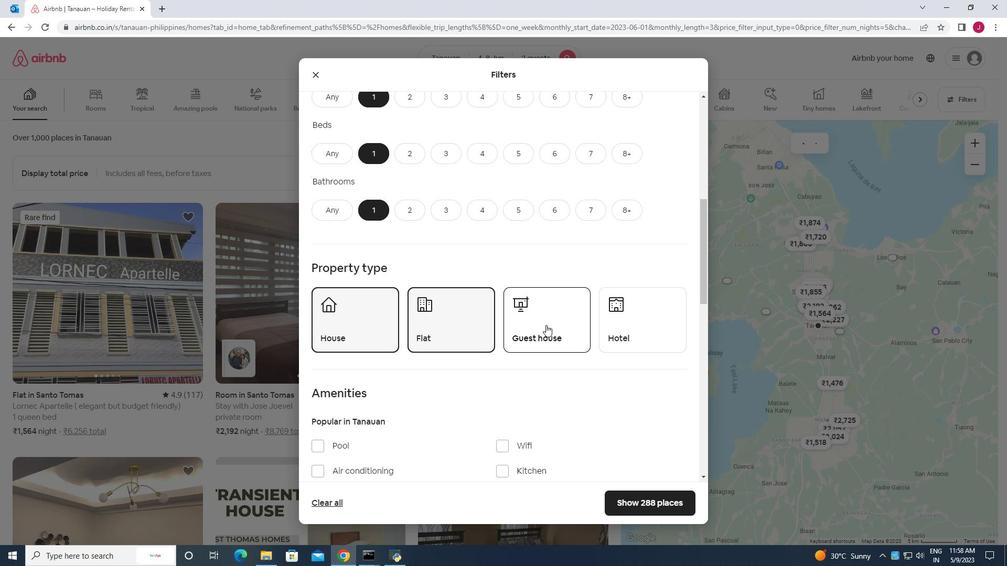 
Action: Mouse moved to (621, 328)
Screenshot: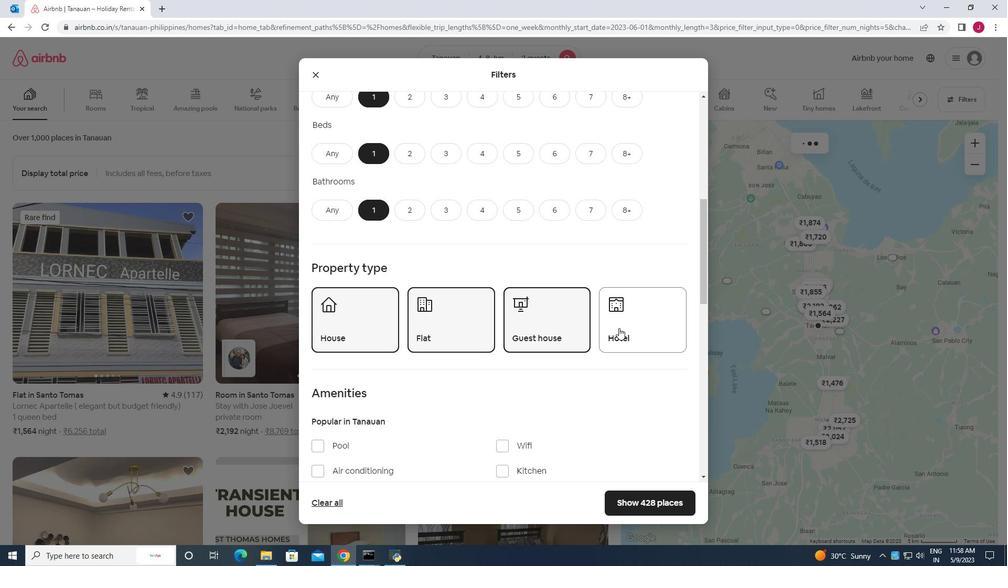 
Action: Mouse pressed left at (621, 328)
Screenshot: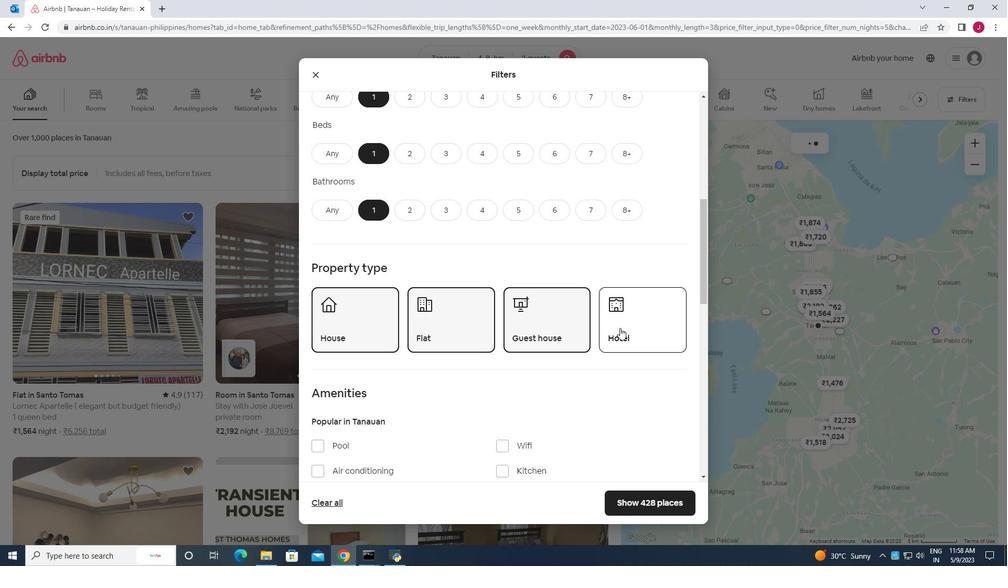 
Action: Mouse moved to (502, 346)
Screenshot: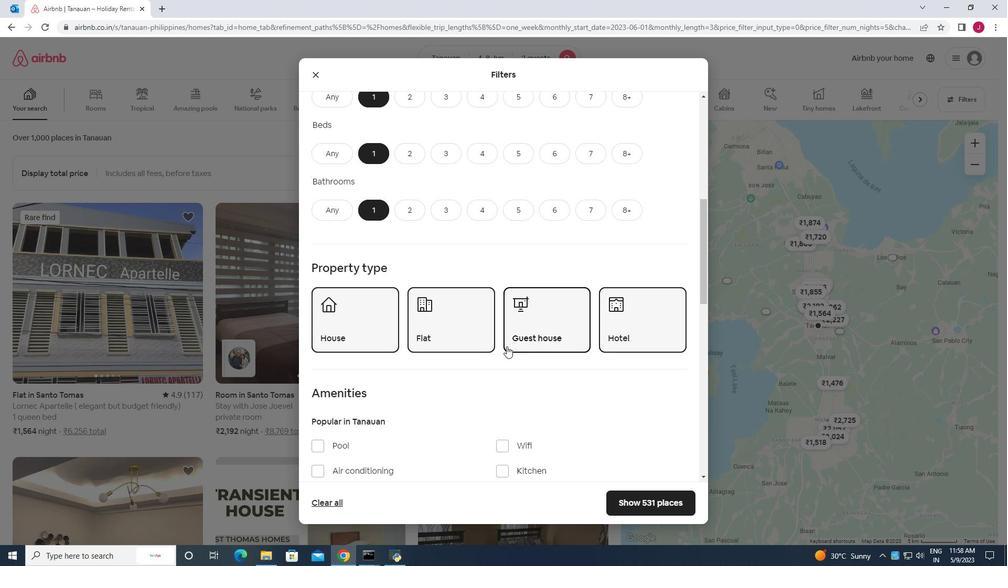 
Action: Mouse scrolled (502, 346) with delta (0, 0)
Screenshot: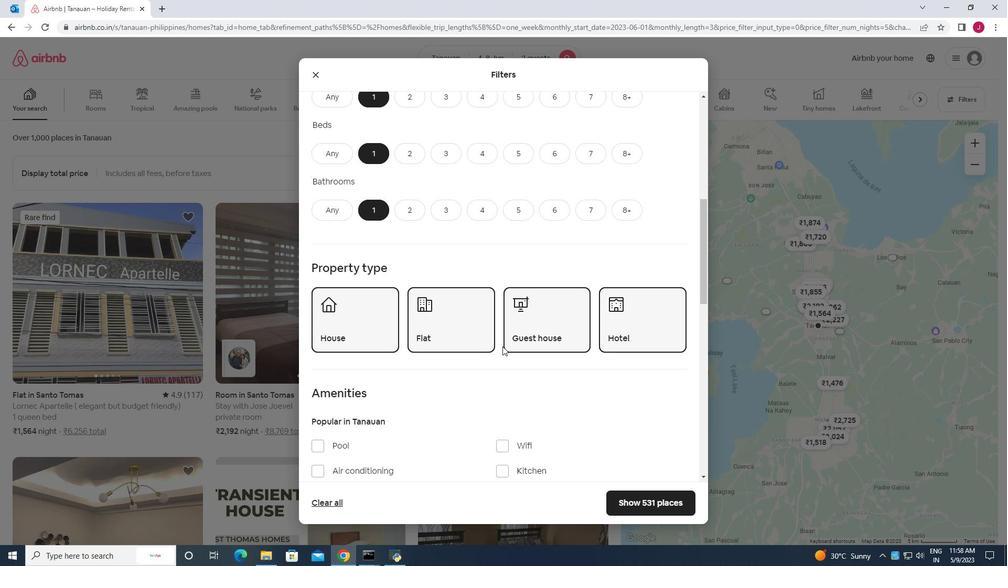 
Action: Mouse scrolled (502, 346) with delta (0, 0)
Screenshot: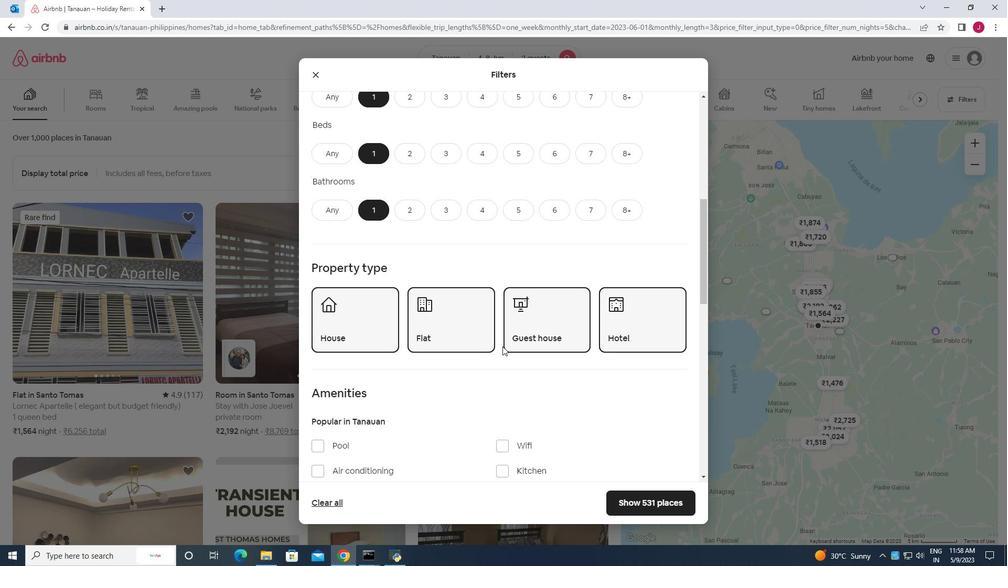 
Action: Mouse scrolled (502, 346) with delta (0, 0)
Screenshot: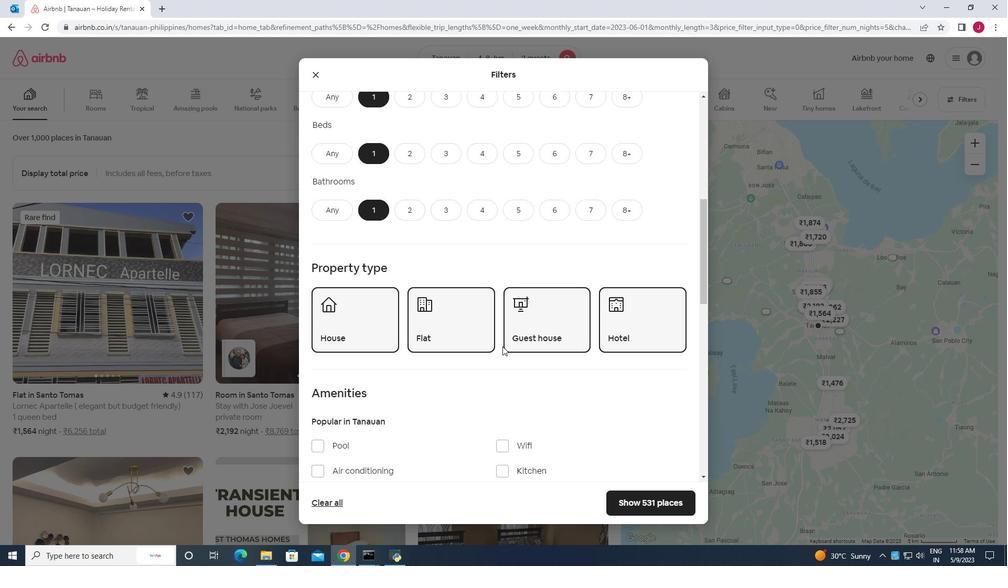 
Action: Mouse moved to (471, 313)
Screenshot: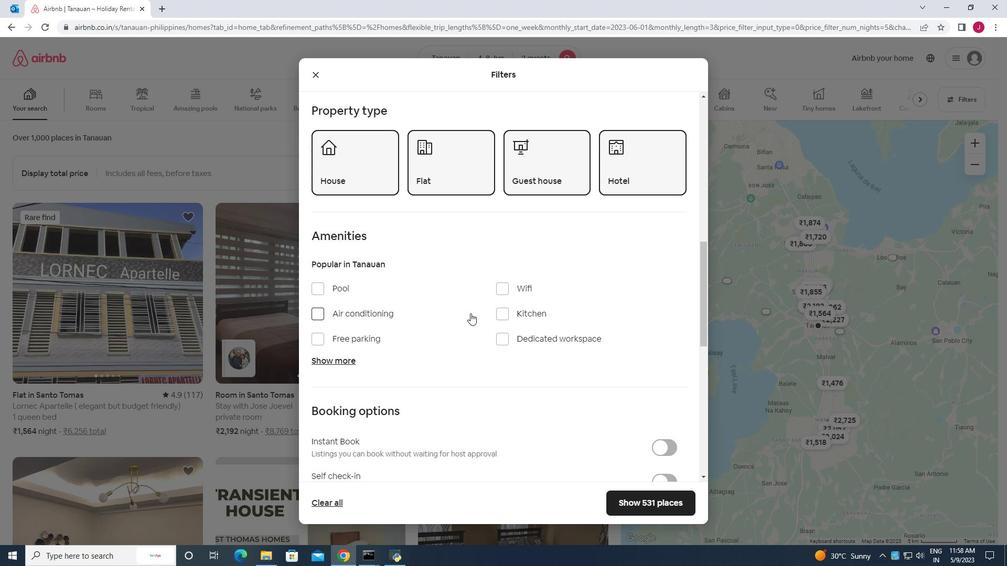 
Action: Mouse scrolled (471, 312) with delta (0, 0)
Screenshot: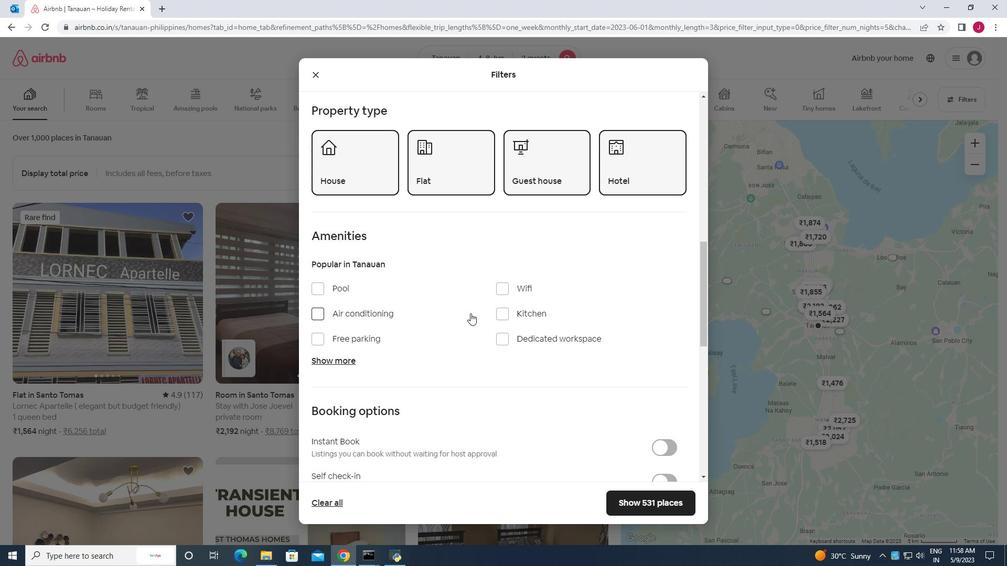 
Action: Mouse scrolled (471, 312) with delta (0, 0)
Screenshot: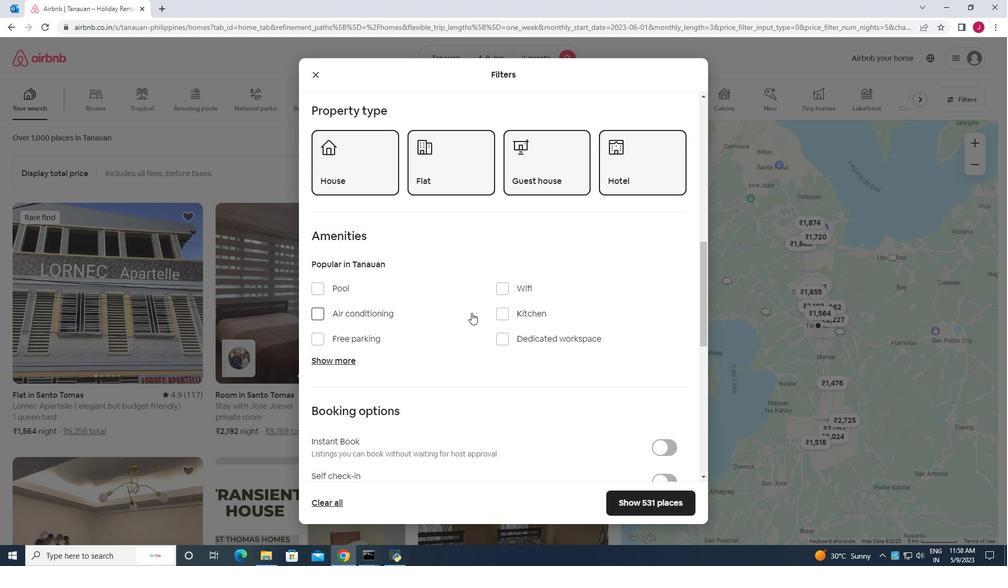 
Action: Mouse moved to (517, 324)
Screenshot: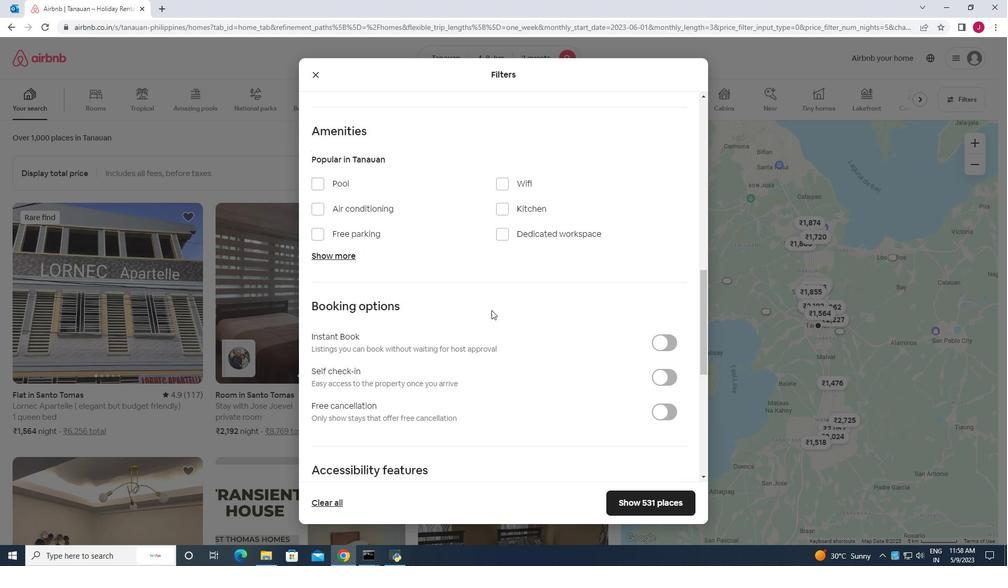 
Action: Mouse scrolled (517, 323) with delta (0, 0)
Screenshot: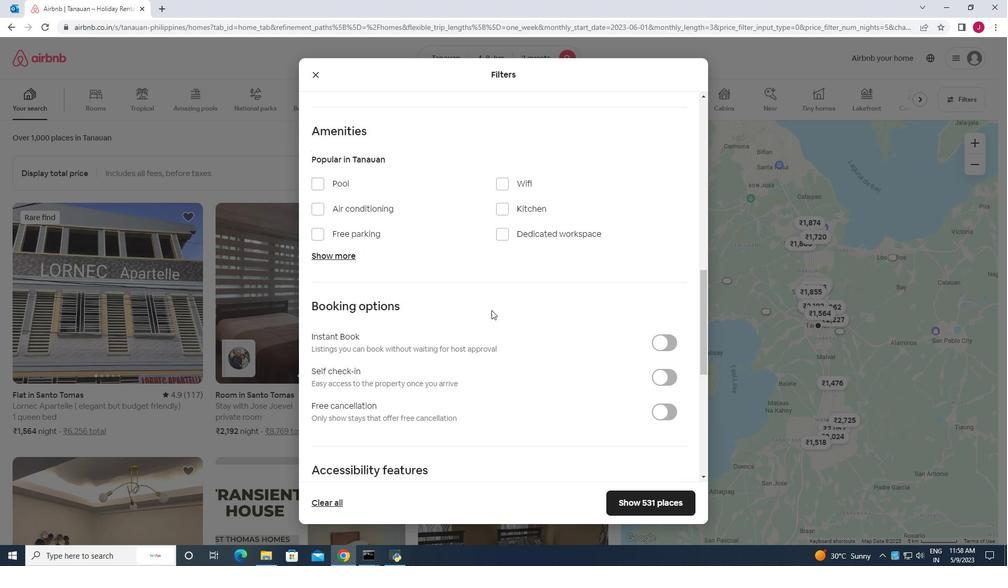 
Action: Mouse moved to (520, 326)
Screenshot: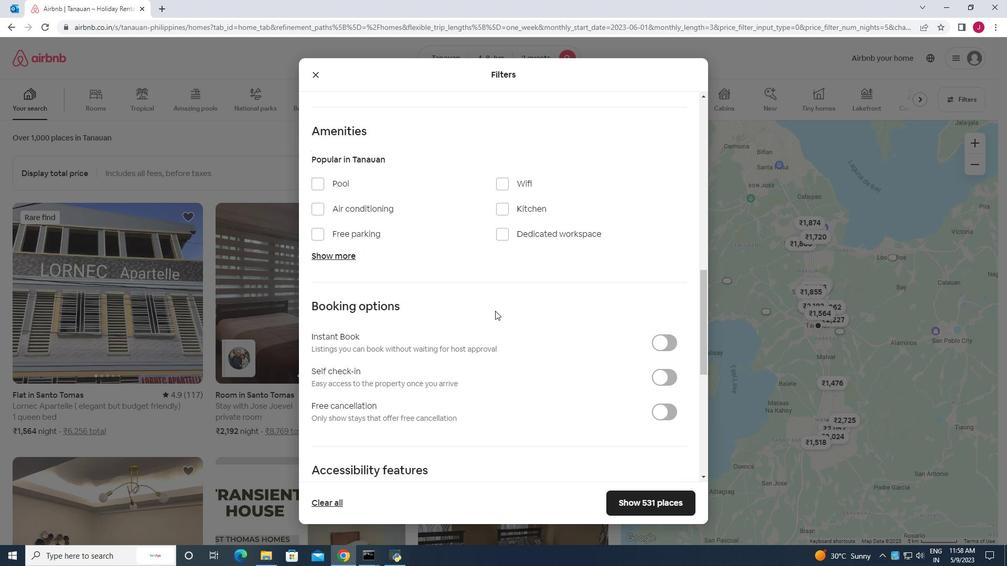 
Action: Mouse scrolled (520, 325) with delta (0, 0)
Screenshot: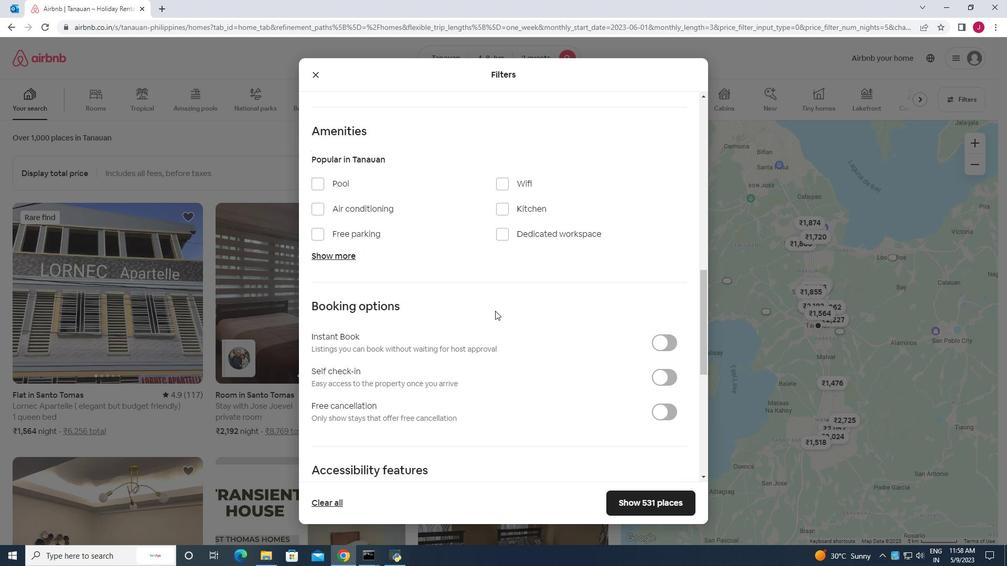 
Action: Mouse moved to (665, 272)
Screenshot: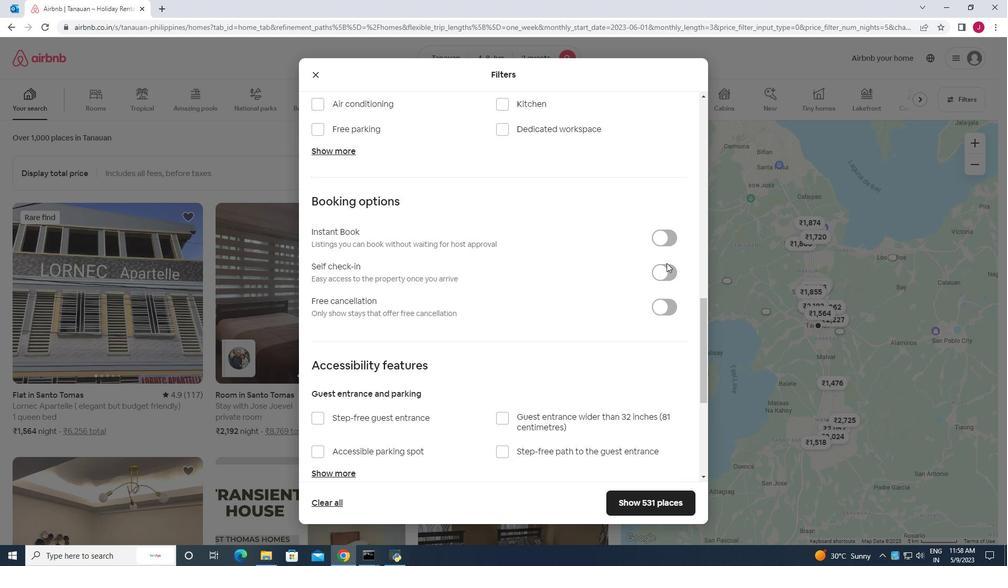 
Action: Mouse pressed left at (665, 272)
Screenshot: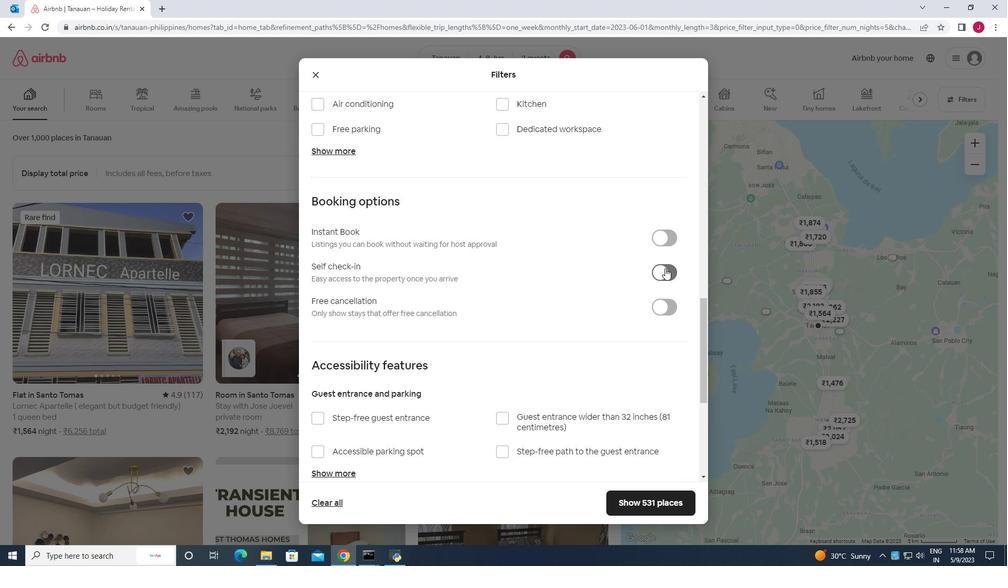 
Action: Mouse moved to (489, 297)
Screenshot: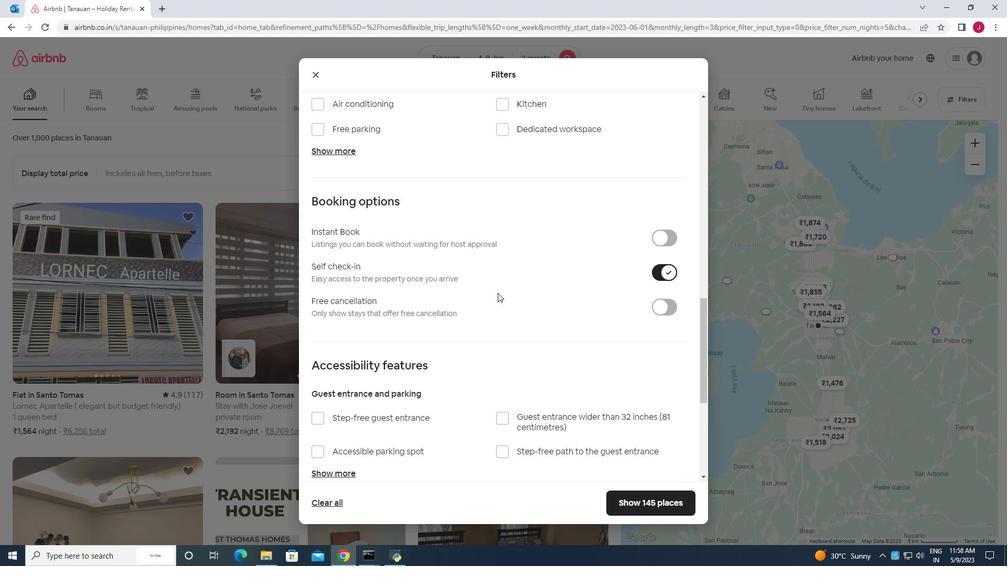 
Action: Mouse scrolled (489, 296) with delta (0, 0)
Screenshot: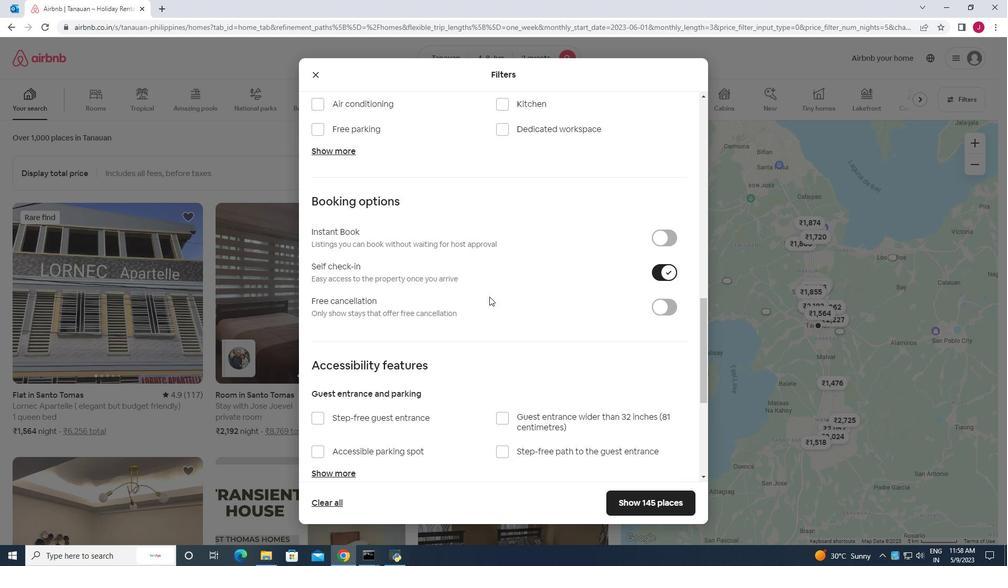 
Action: Mouse scrolled (489, 296) with delta (0, 0)
Screenshot: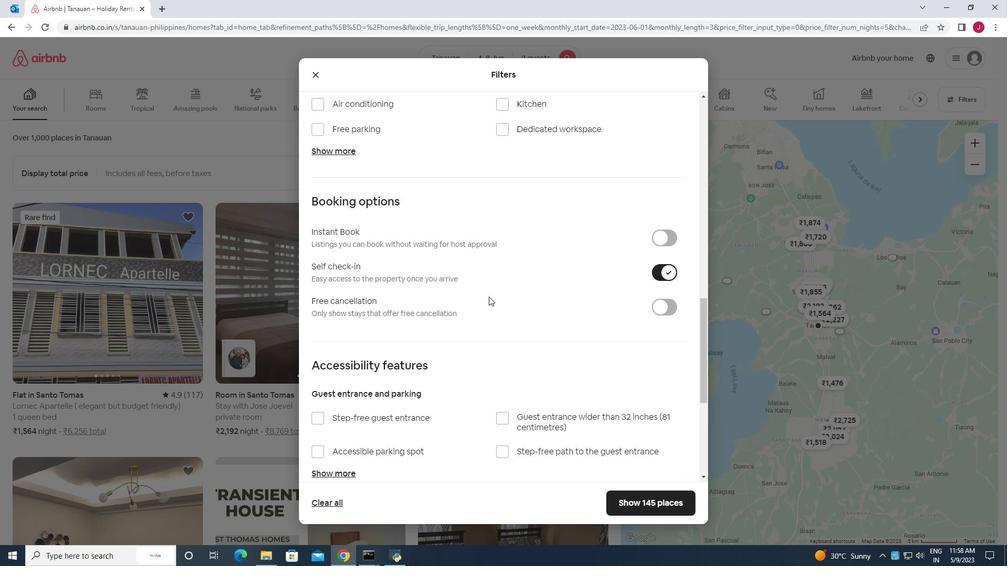 
Action: Mouse scrolled (489, 296) with delta (0, 0)
Screenshot: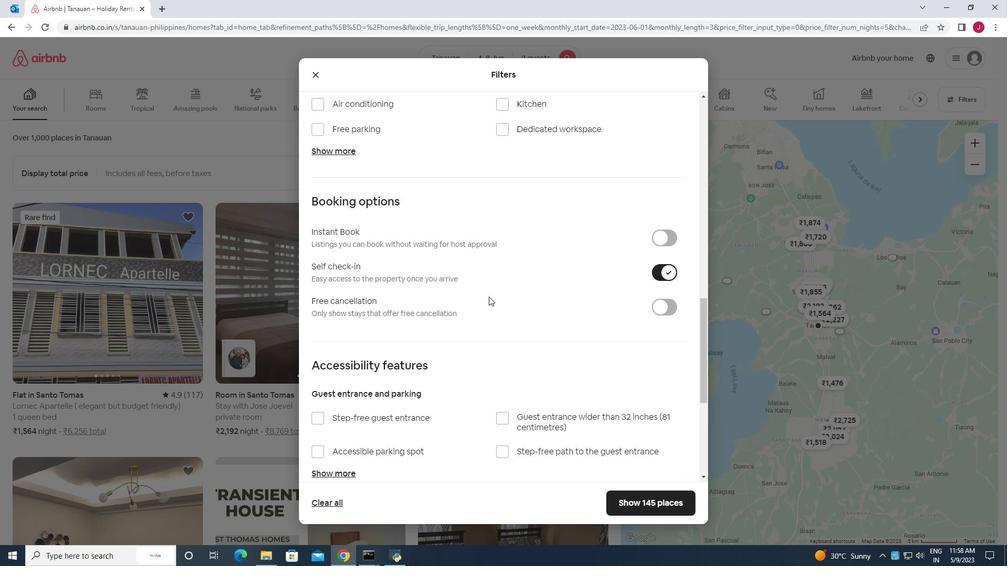 
Action: Mouse moved to (489, 297)
Screenshot: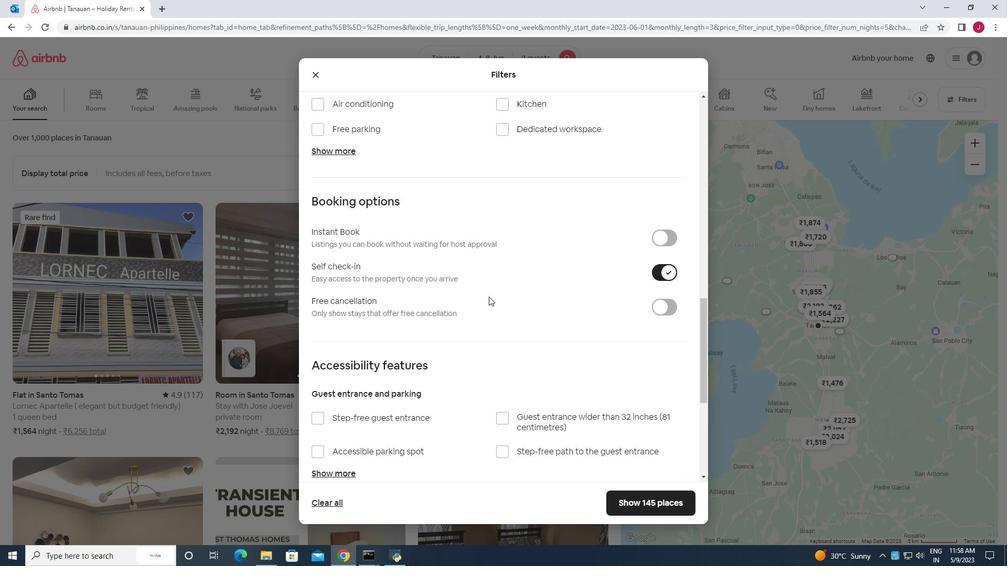 
Action: Mouse scrolled (489, 297) with delta (0, 0)
Screenshot: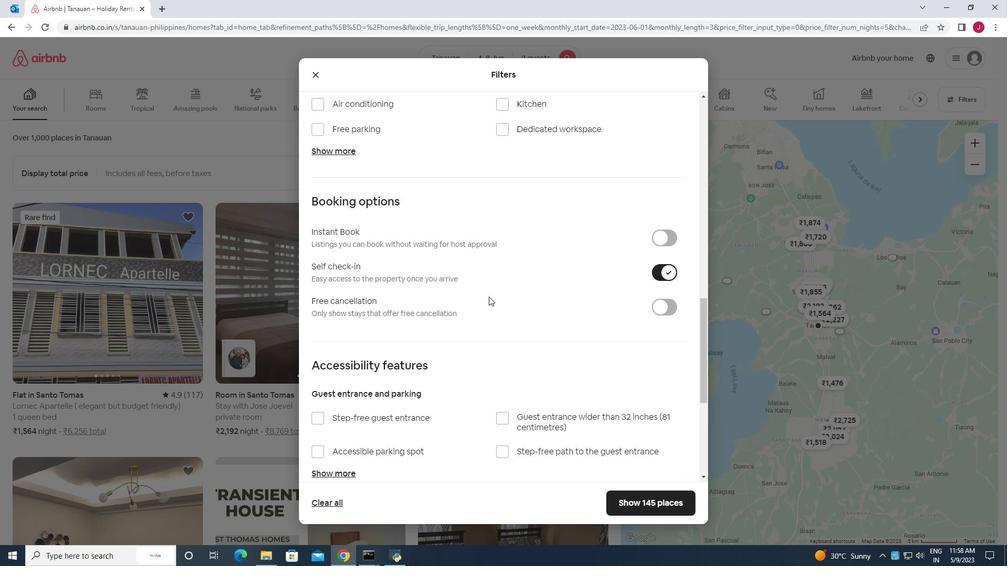 
Action: Mouse moved to (489, 300)
Screenshot: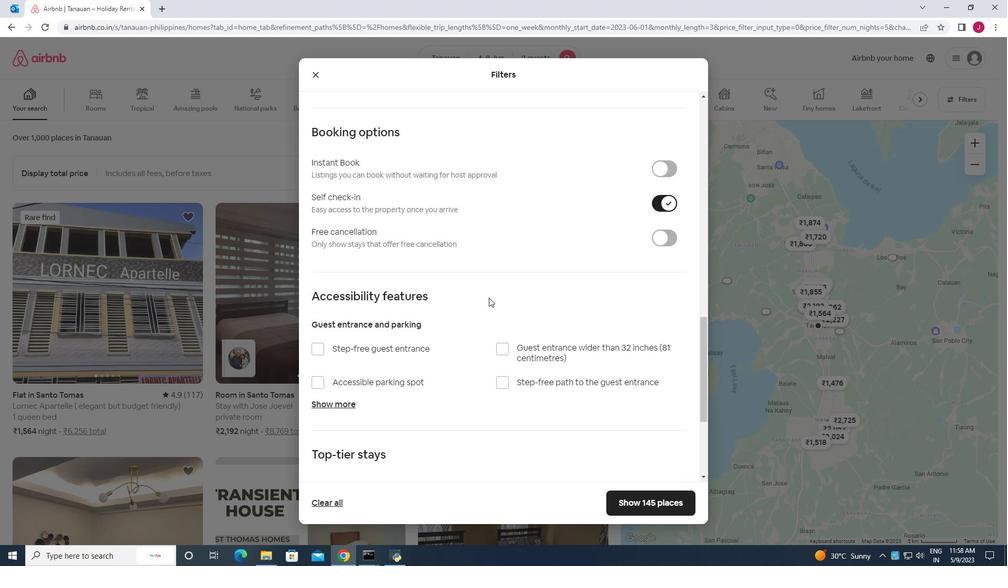 
Action: Mouse scrolled (489, 300) with delta (0, 0)
Screenshot: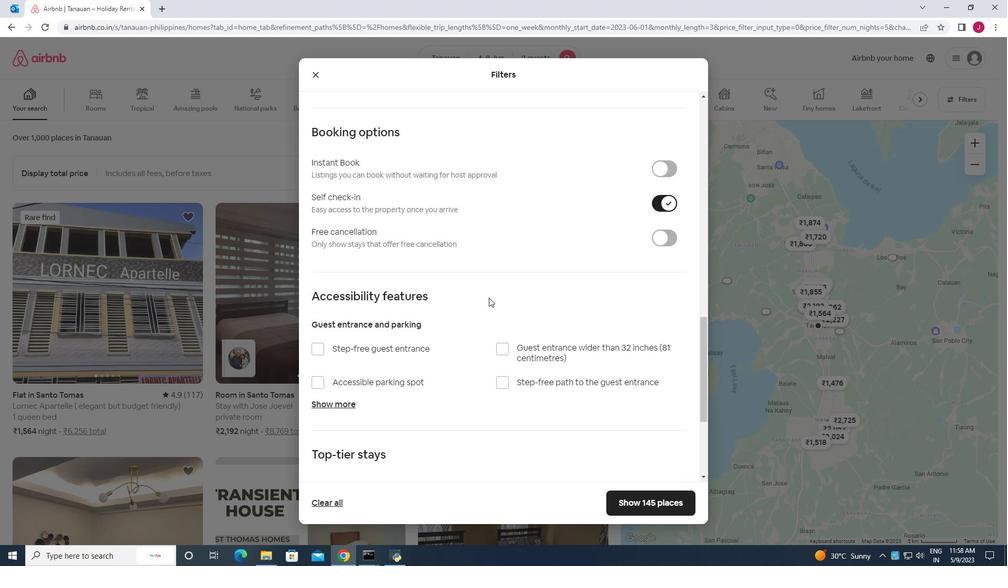 
Action: Mouse moved to (489, 301)
Screenshot: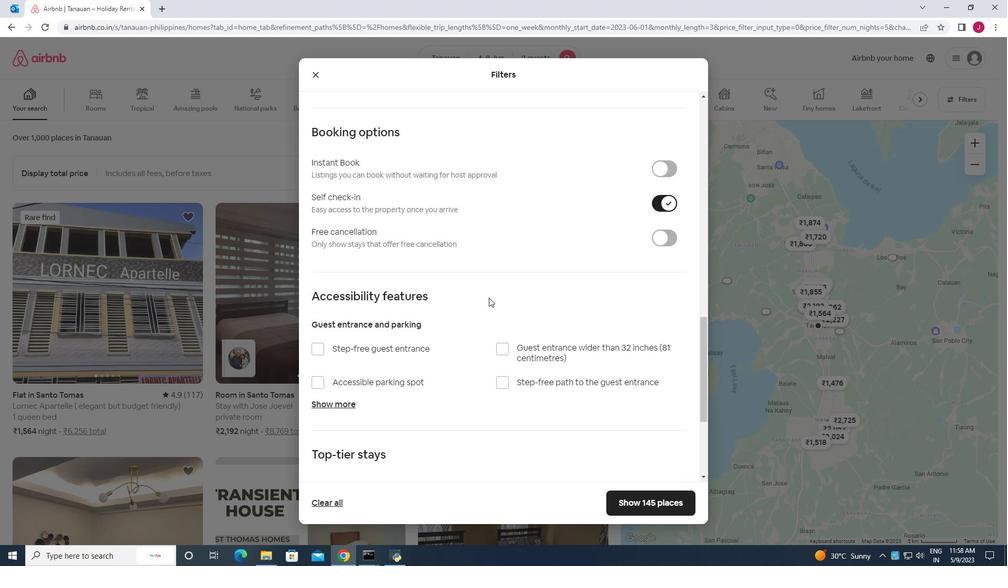 
Action: Mouse scrolled (489, 300) with delta (0, 0)
Screenshot: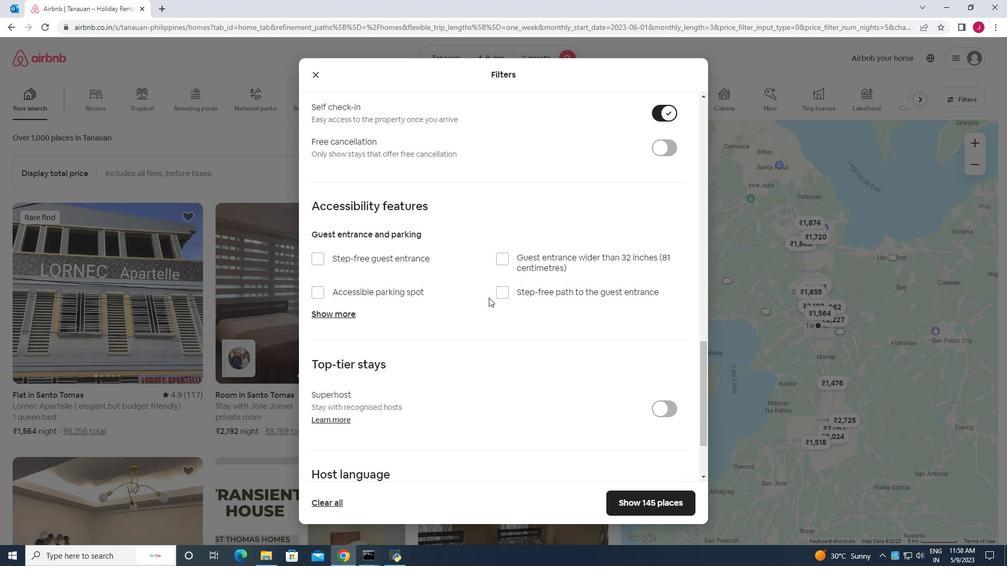 
Action: Mouse moved to (489, 301)
Screenshot: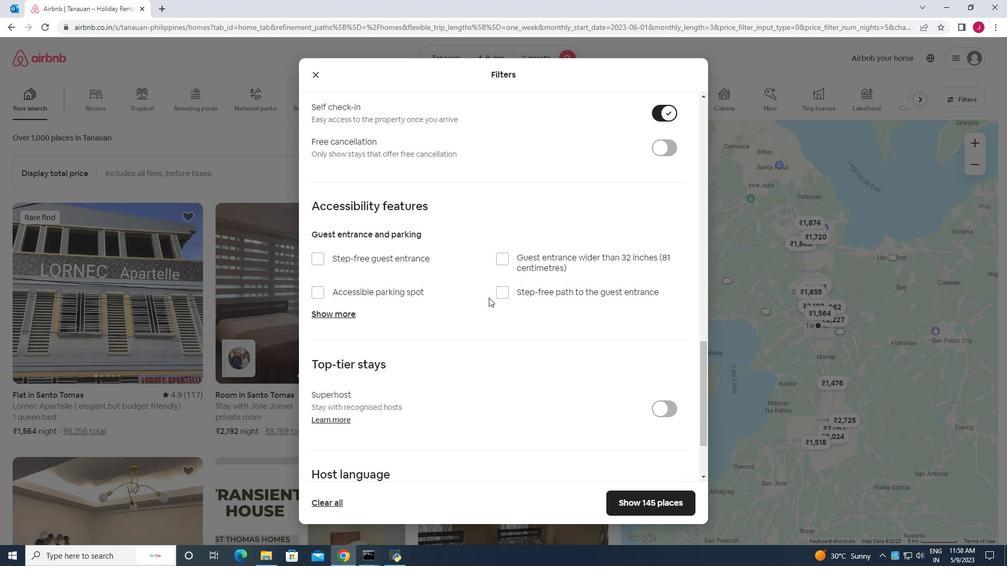 
Action: Mouse scrolled (489, 300) with delta (0, 0)
Screenshot: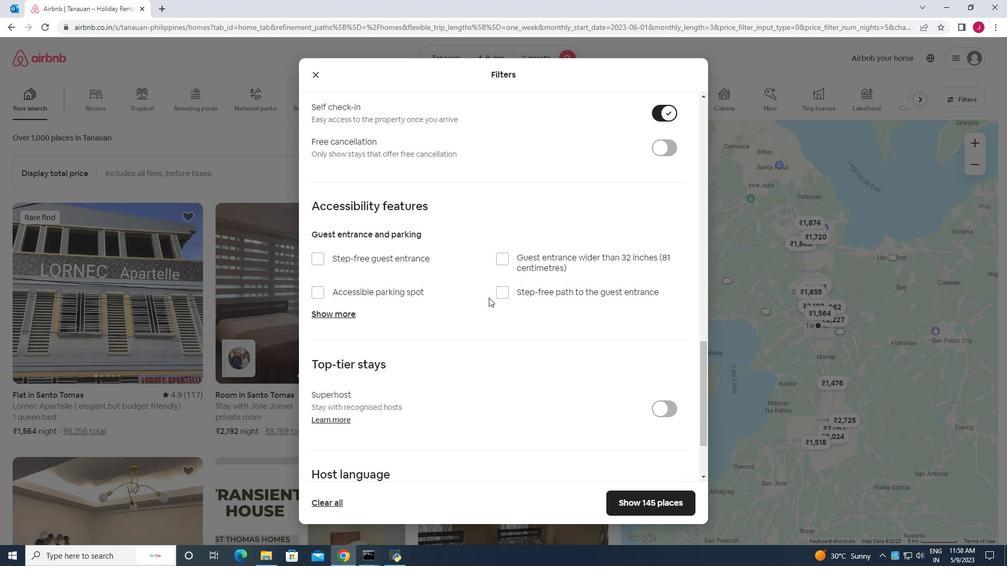 
Action: Mouse moved to (489, 302)
Screenshot: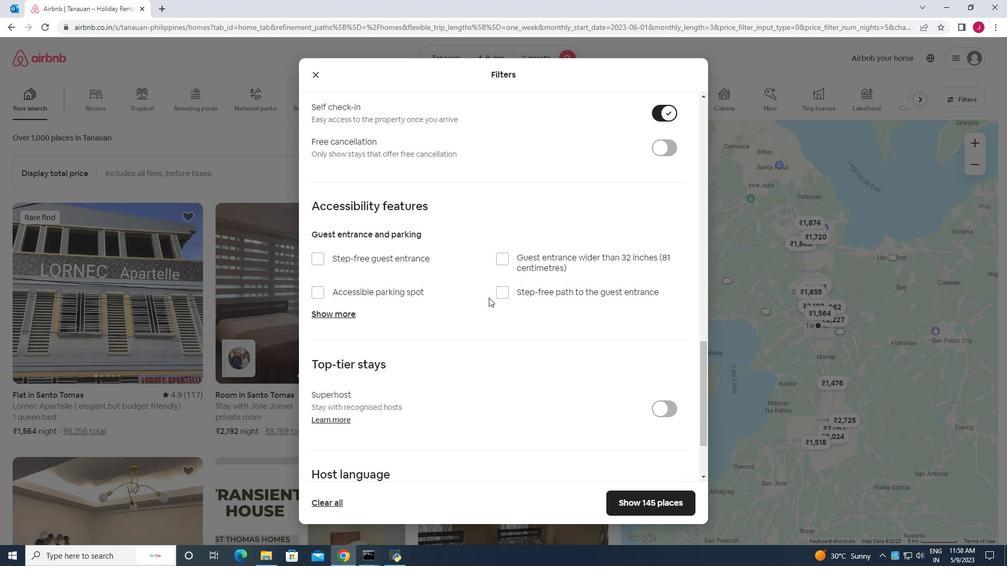 
Action: Mouse scrolled (489, 301) with delta (0, 0)
Screenshot: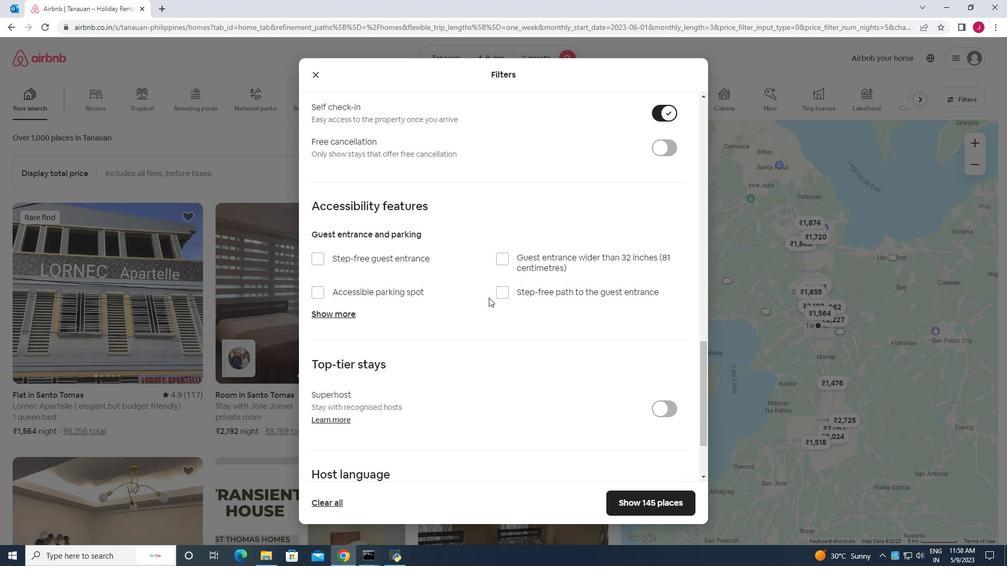 
Action: Mouse moved to (483, 307)
Screenshot: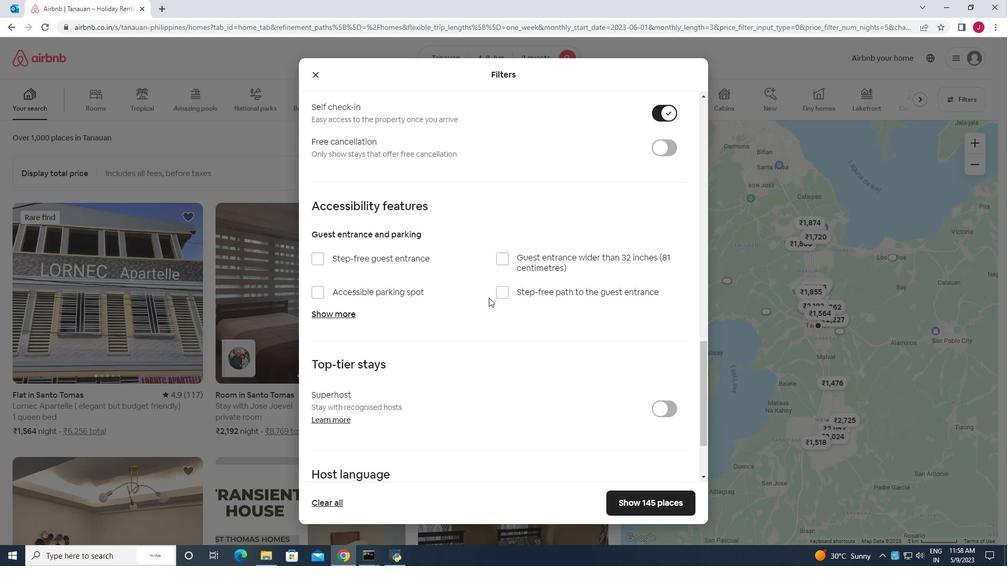 
Action: Mouse scrolled (483, 306) with delta (0, 0)
Screenshot: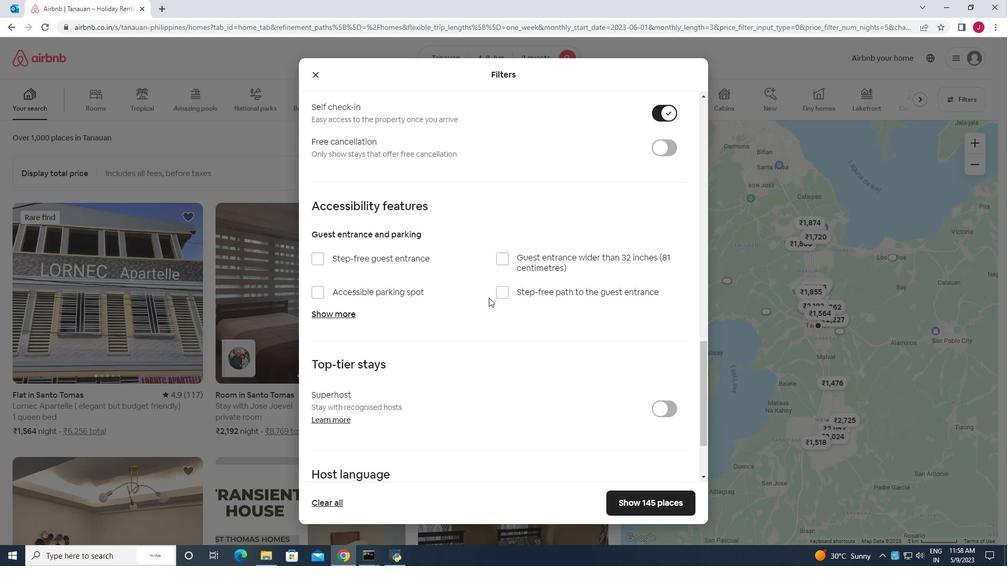 
Action: Mouse moved to (319, 408)
Screenshot: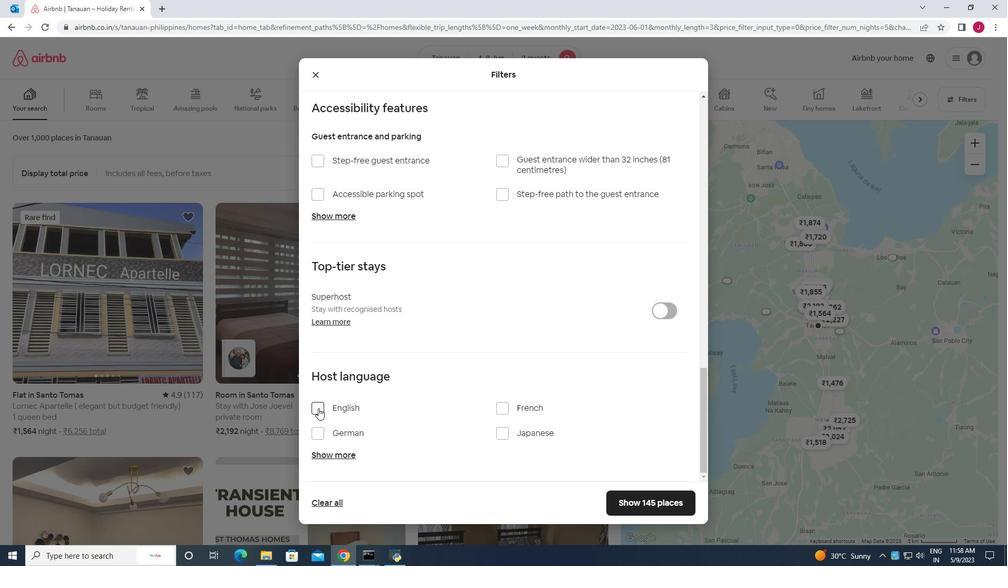 
Action: Mouse pressed left at (319, 408)
Screenshot: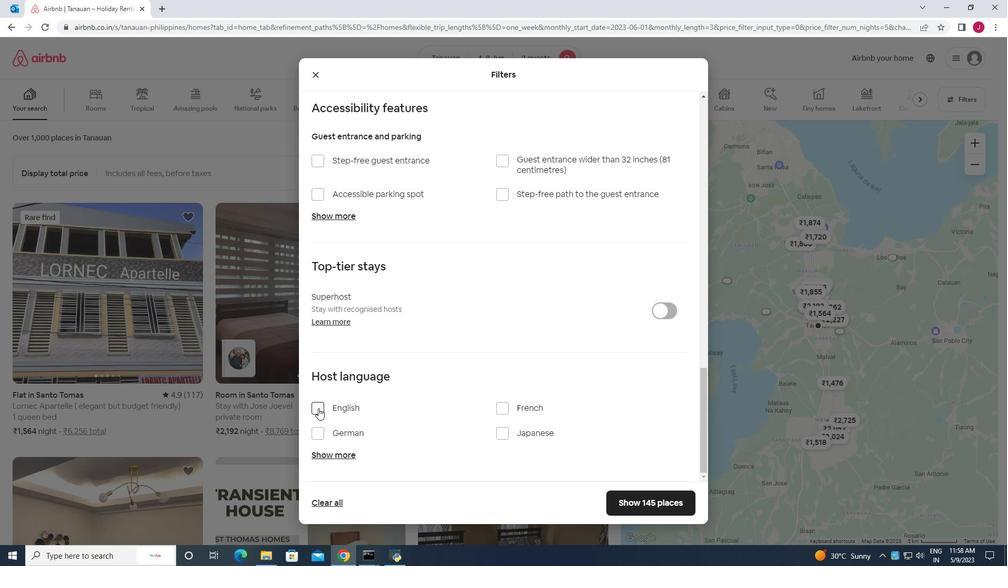 
Action: Mouse moved to (644, 503)
Screenshot: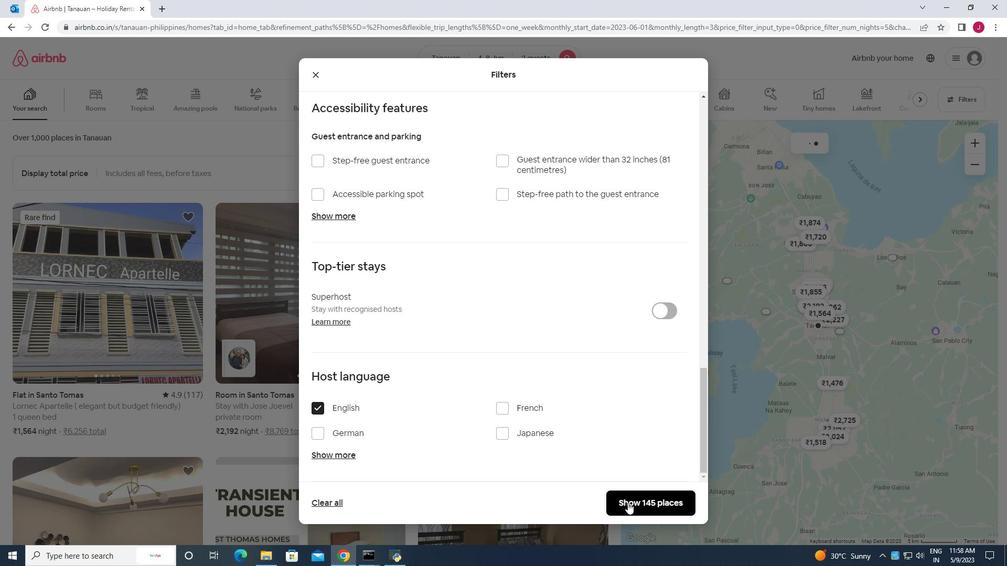 
Action: Mouse pressed left at (644, 503)
Screenshot: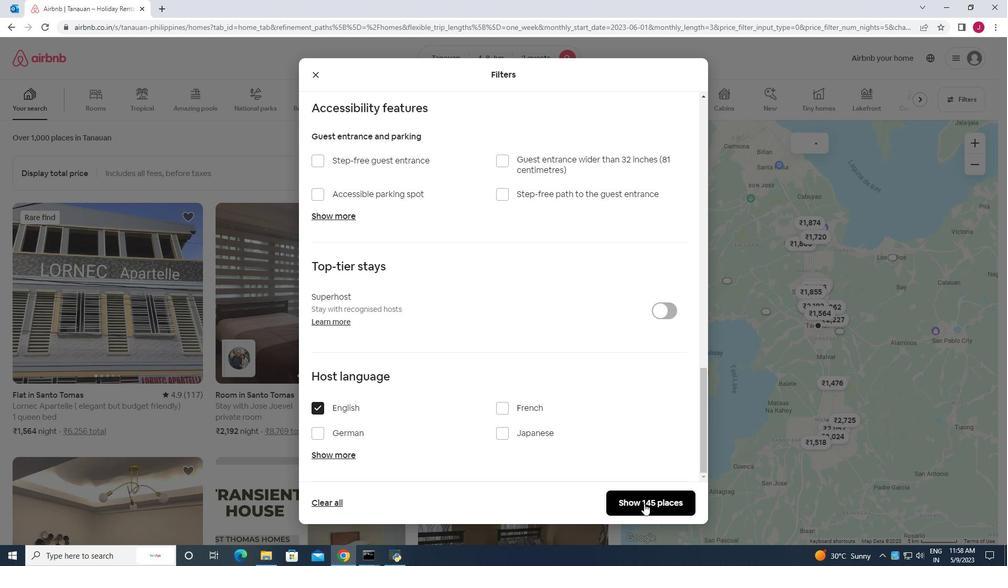 
Action: Mouse moved to (629, 481)
Screenshot: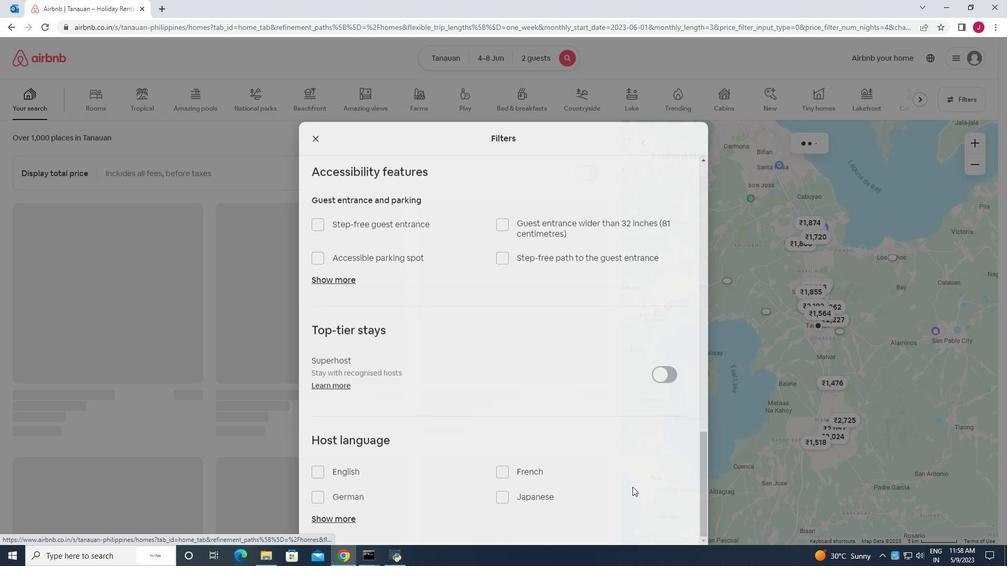 
